 Task: Schedule a time for a doctor's check-up next month.
Action: Mouse moved to (120, 134)
Screenshot: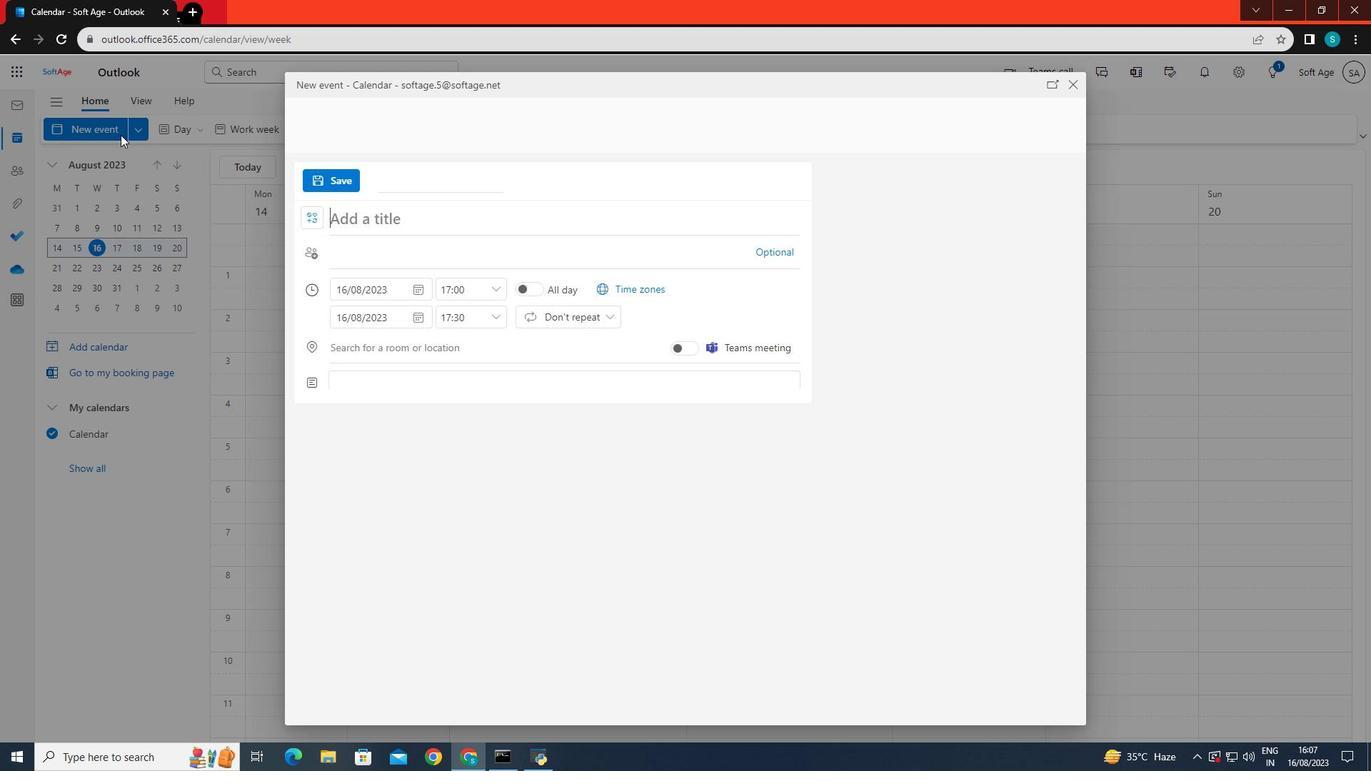 
Action: Mouse pressed left at (120, 134)
Screenshot: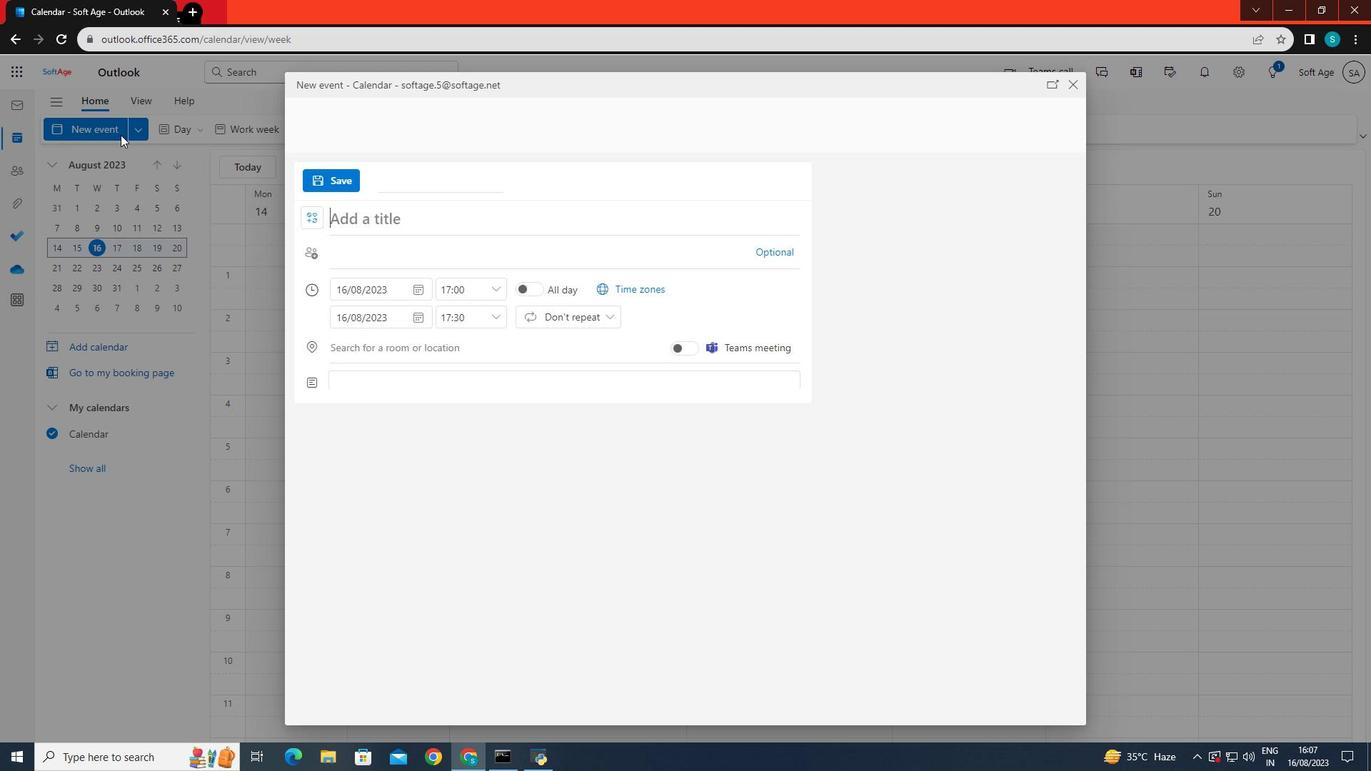 
Action: Mouse moved to (385, 222)
Screenshot: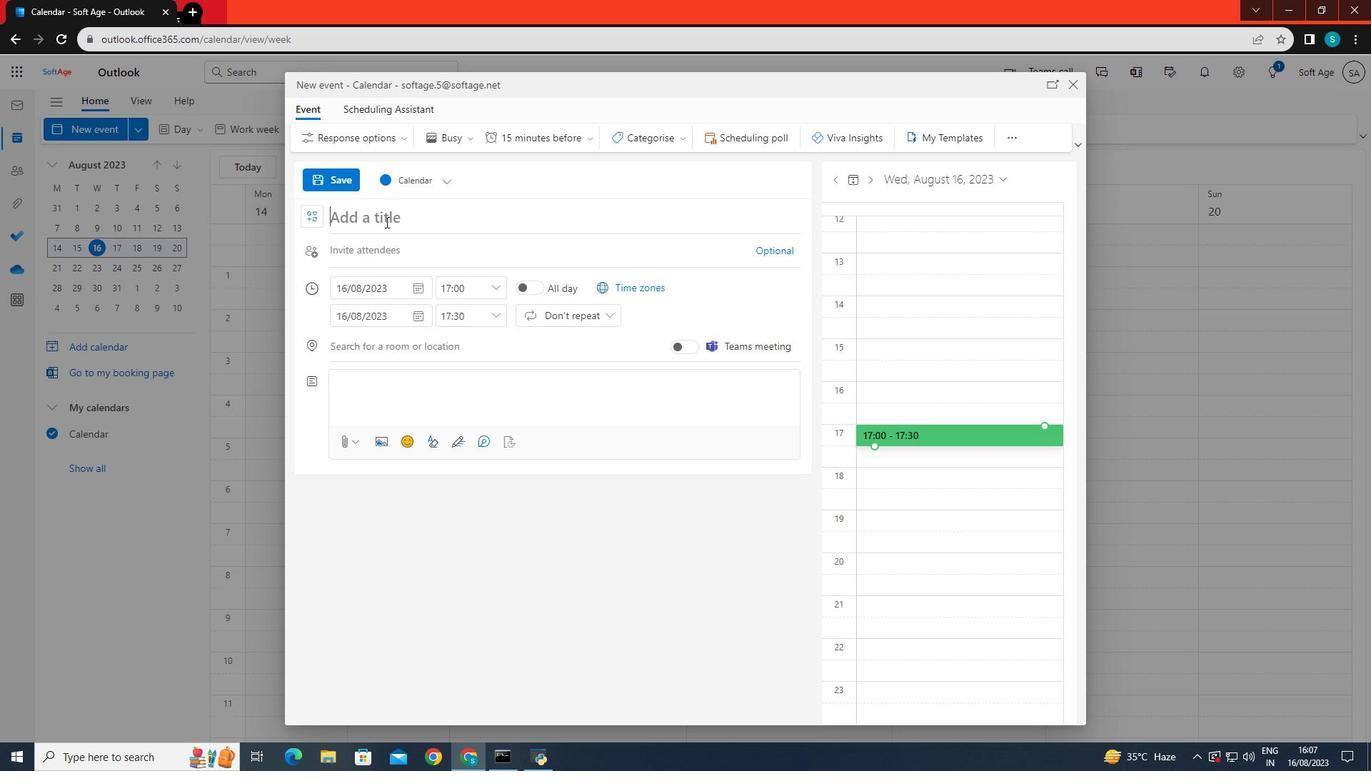 
Action: Mouse pressed left at (385, 222)
Screenshot: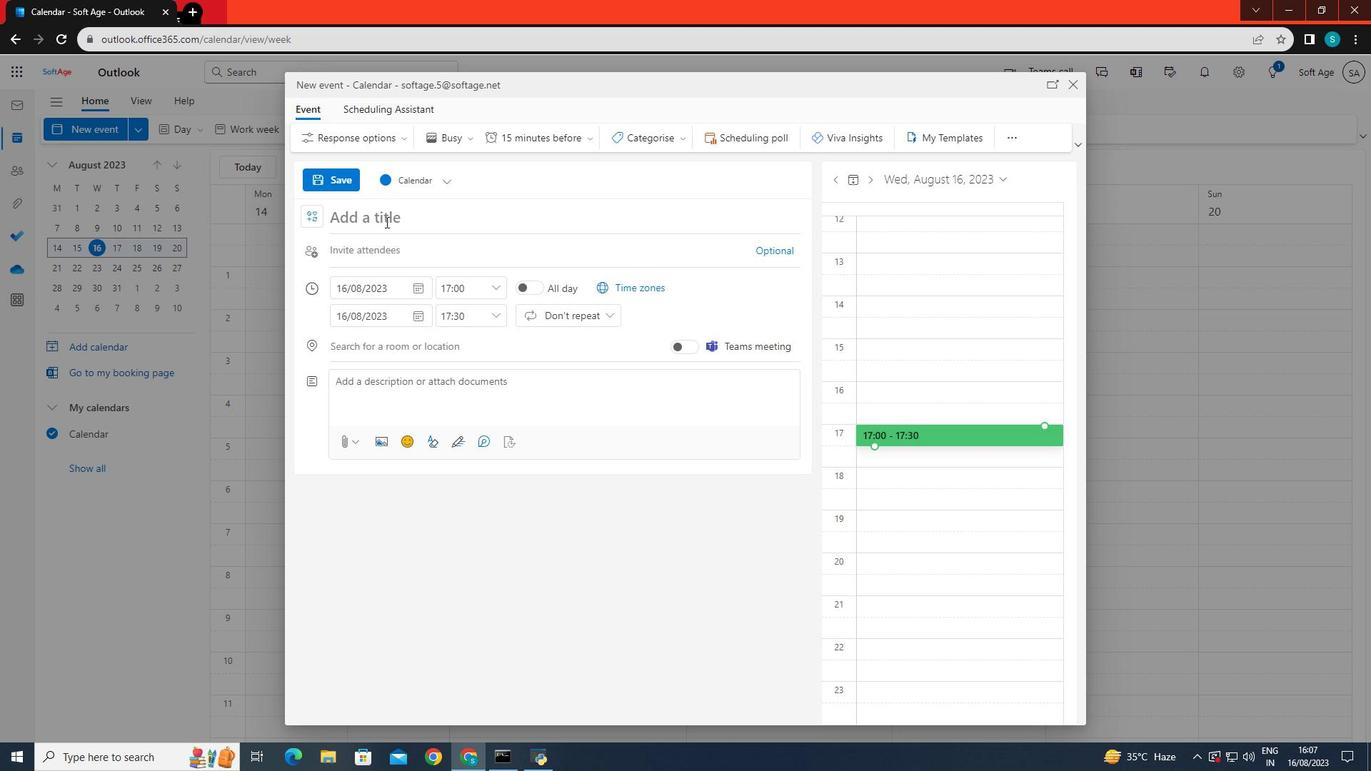 
Action: Key pressed check-up<Key.space>next<Key.space>month
Screenshot: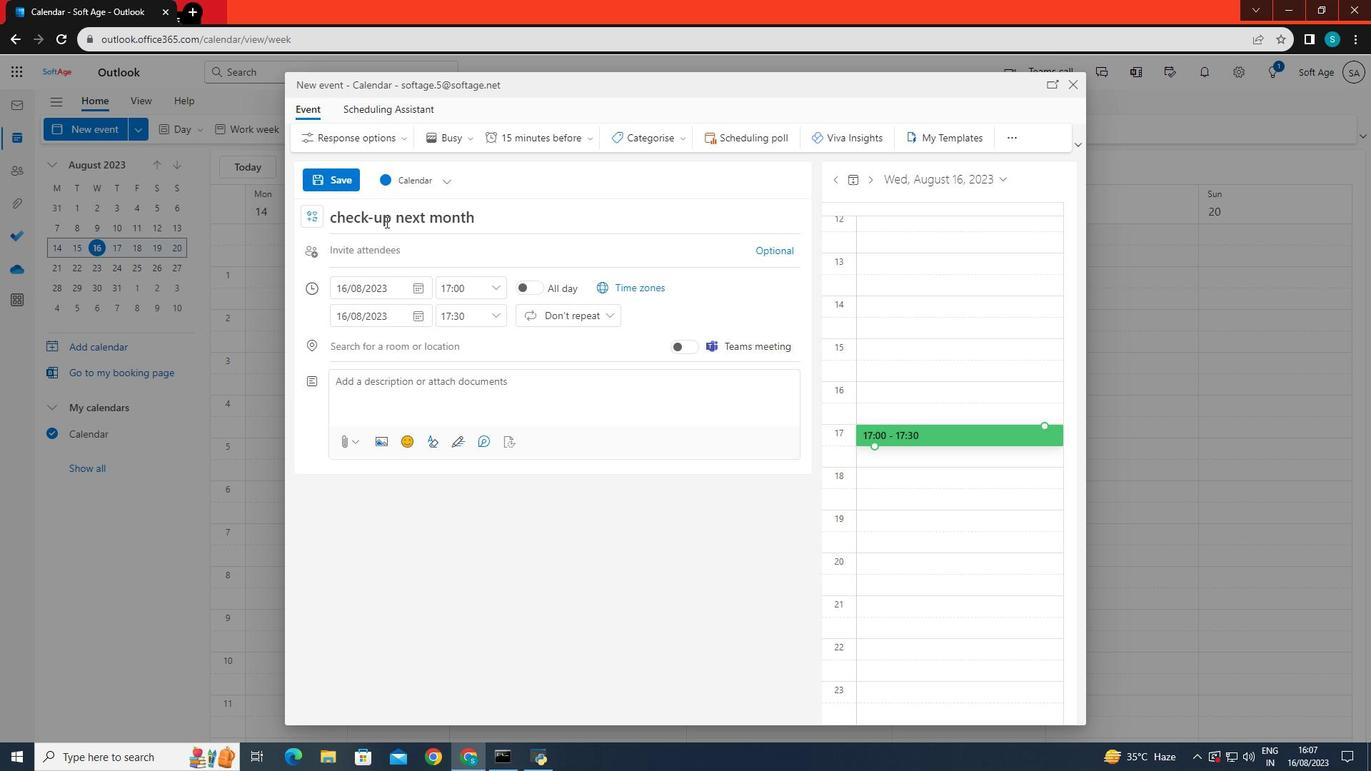 
Action: Mouse moved to (386, 291)
Screenshot: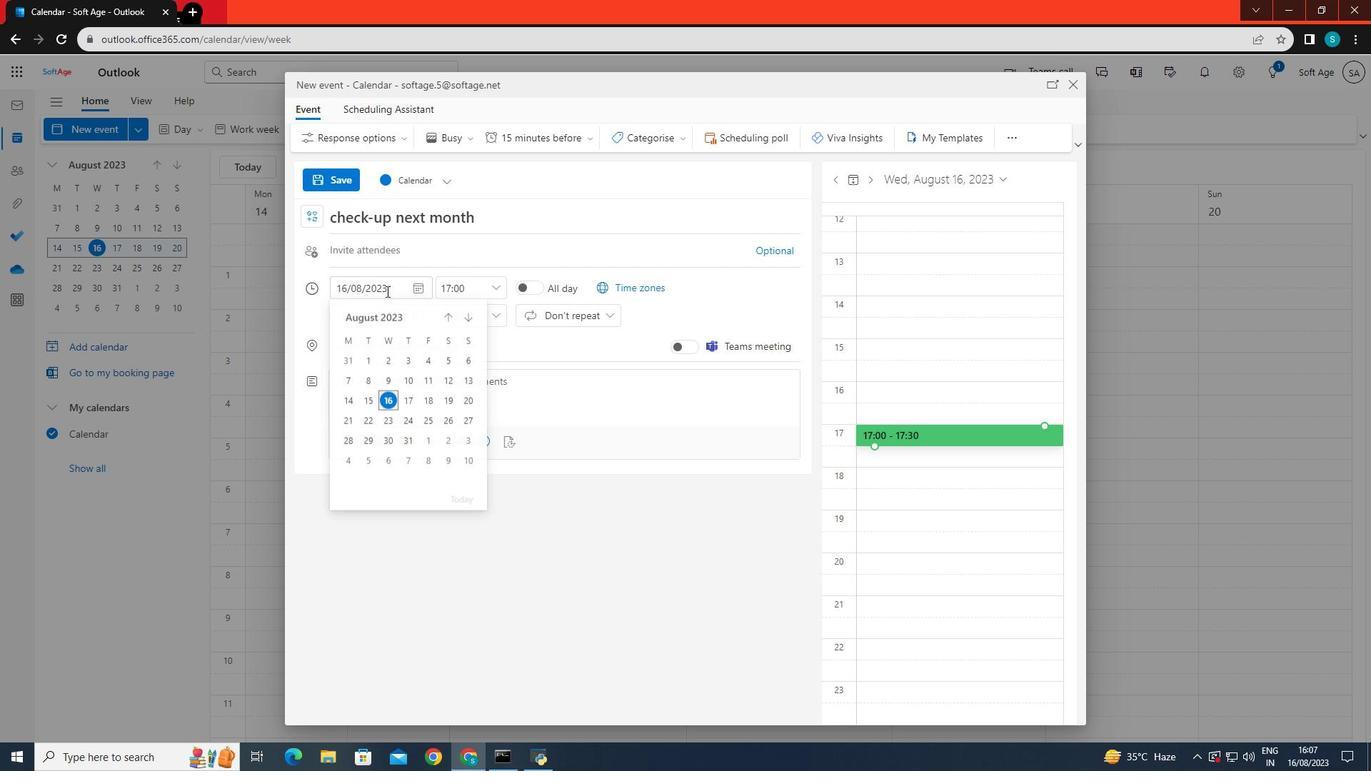 
Action: Mouse pressed left at (386, 291)
Screenshot: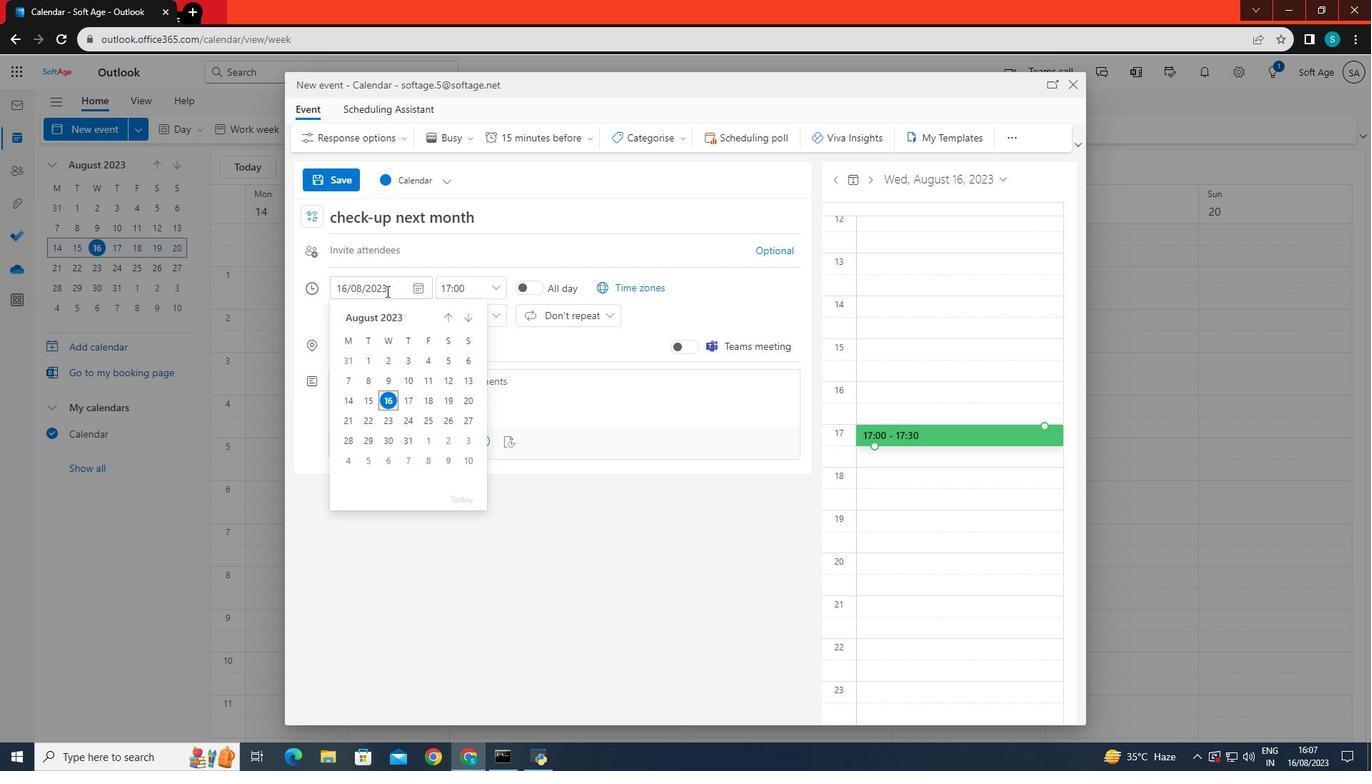 
Action: Mouse moved to (470, 319)
Screenshot: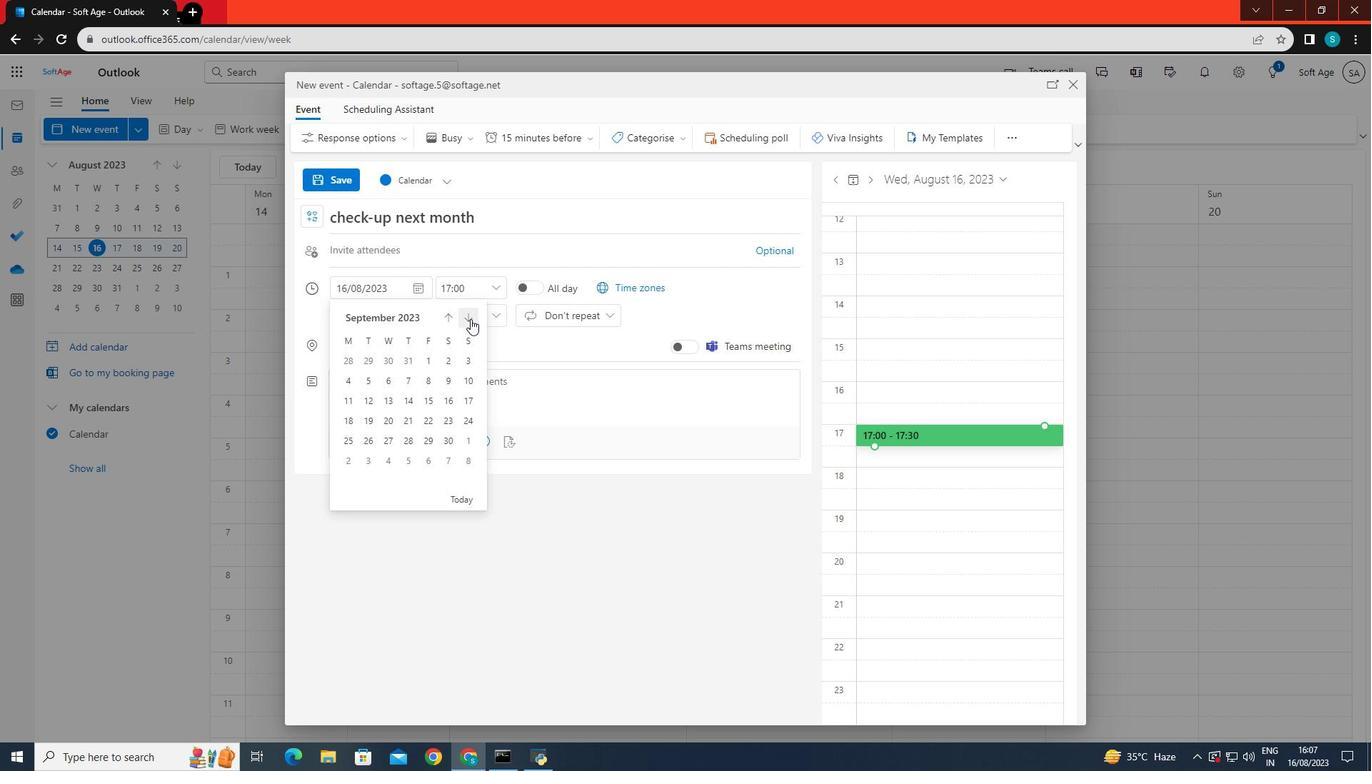 
Action: Mouse pressed left at (470, 319)
Screenshot: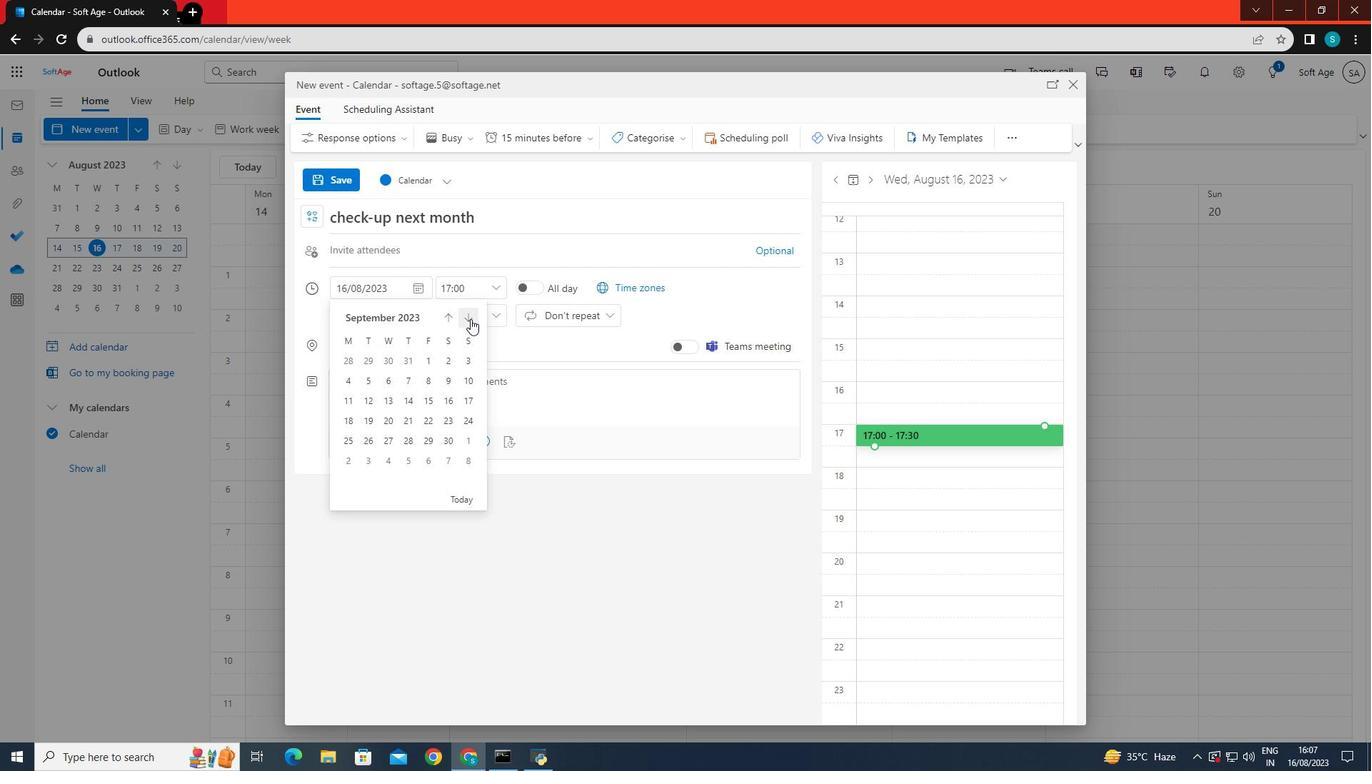 
Action: Mouse moved to (465, 400)
Screenshot: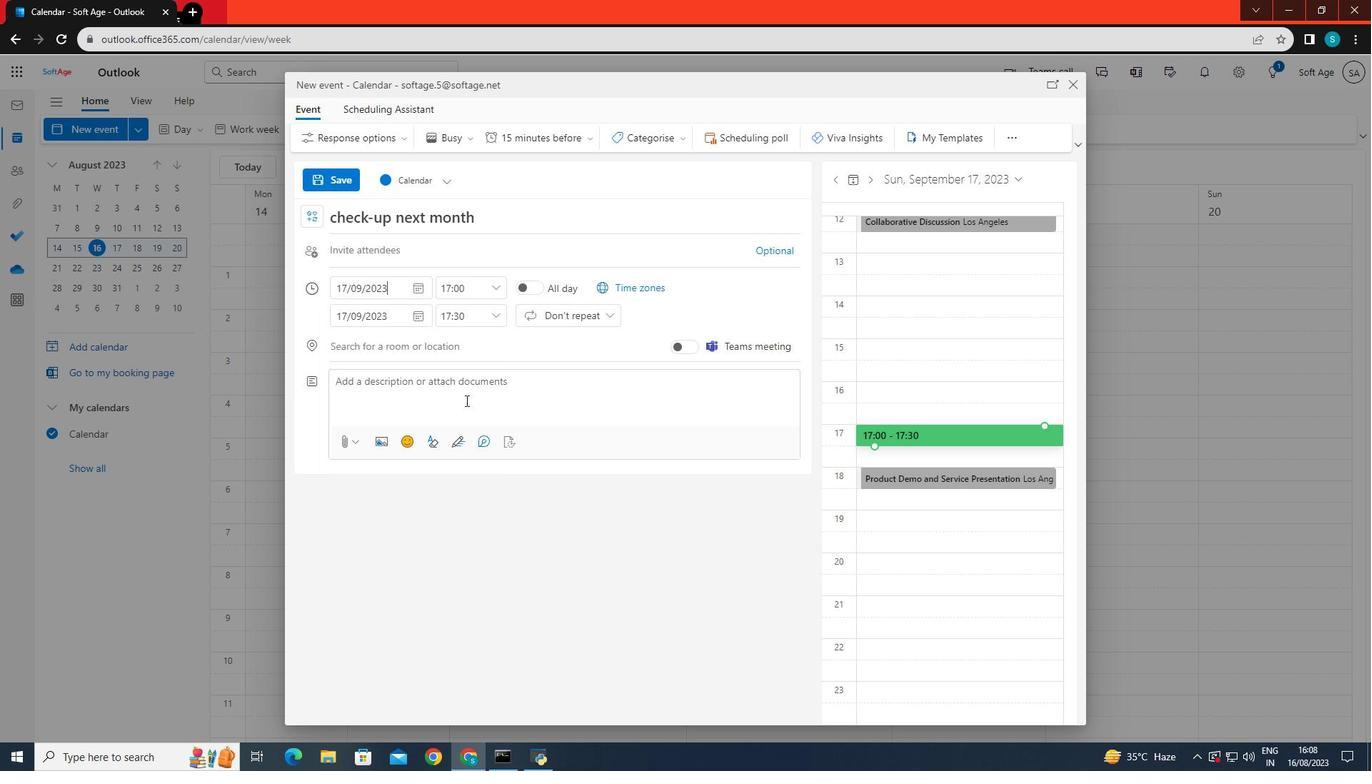 
Action: Mouse pressed left at (465, 400)
Screenshot: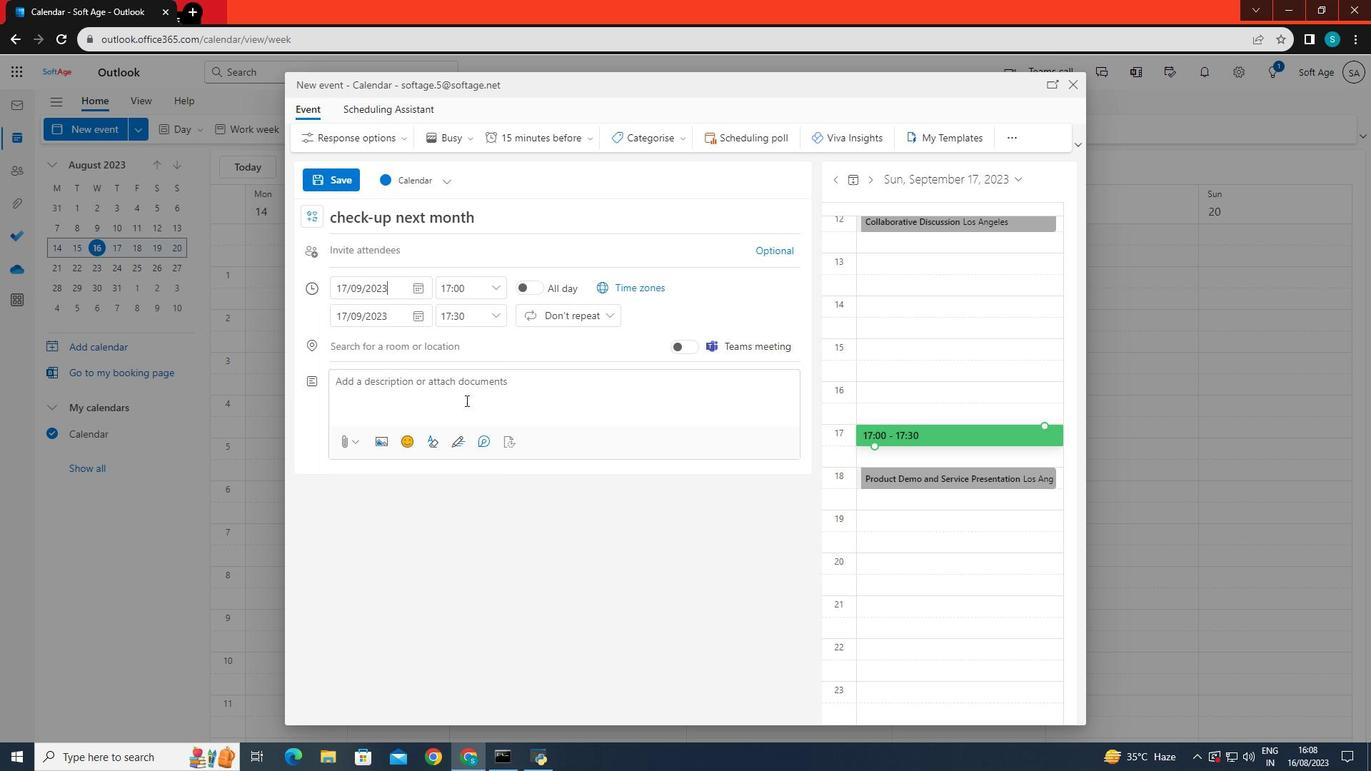 
Action: Mouse moved to (471, 294)
Screenshot: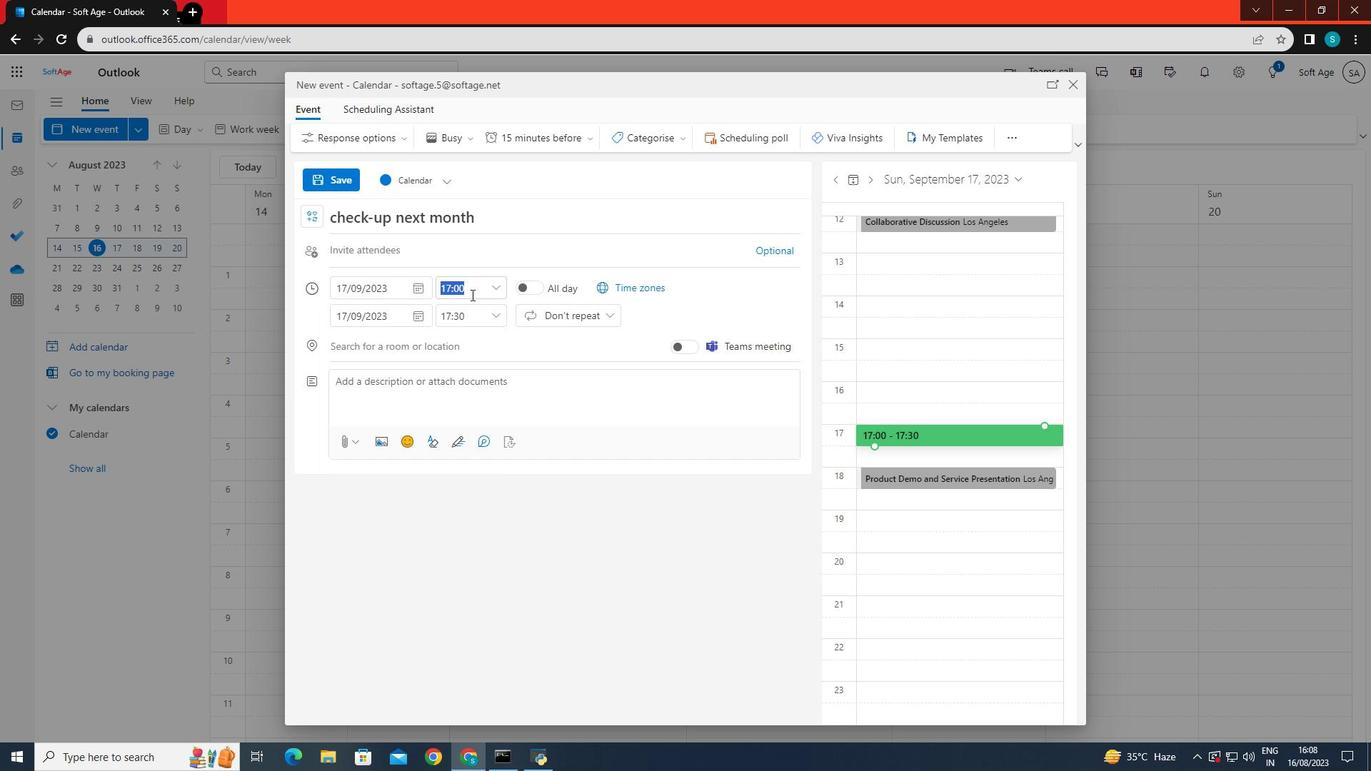 
Action: Mouse pressed left at (471, 294)
Screenshot: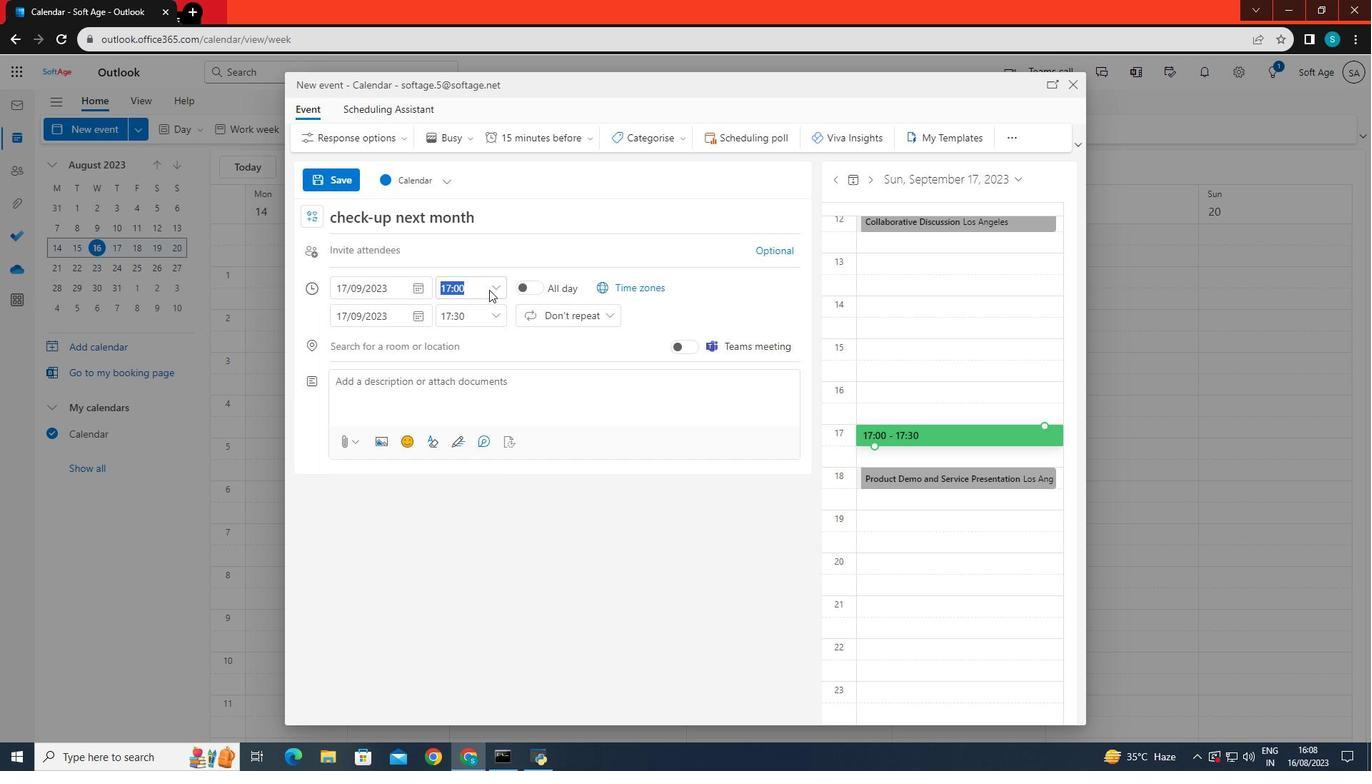 
Action: Mouse moved to (495, 284)
Screenshot: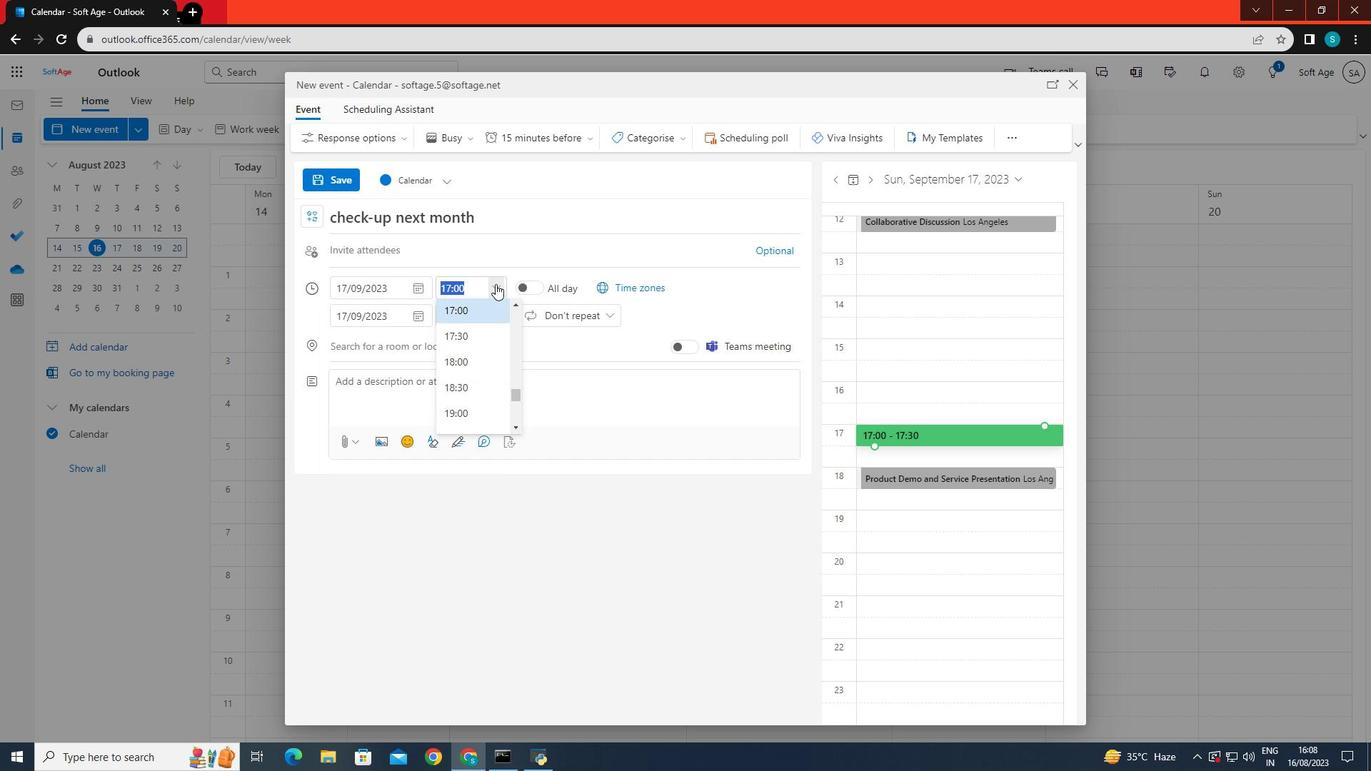 
Action: Mouse pressed left at (495, 284)
Screenshot: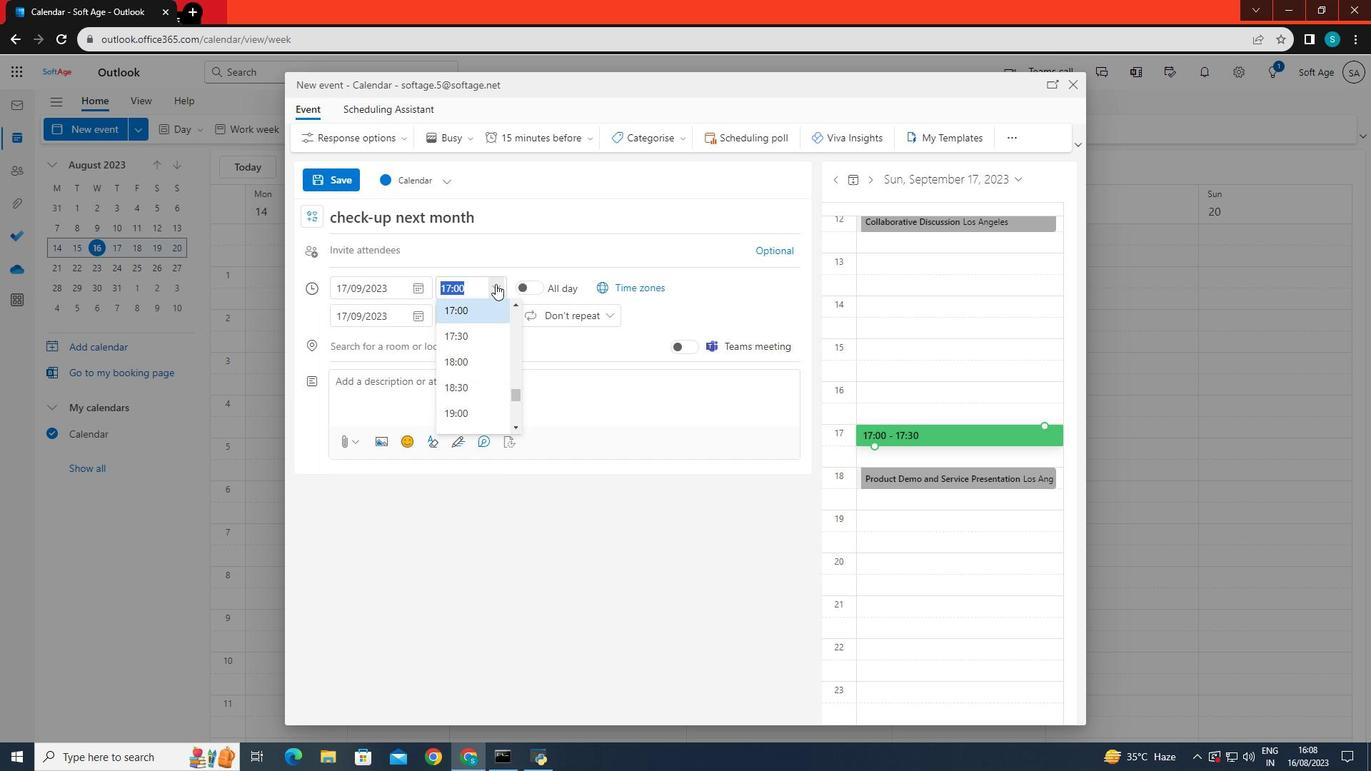 
Action: Mouse moved to (472, 357)
Screenshot: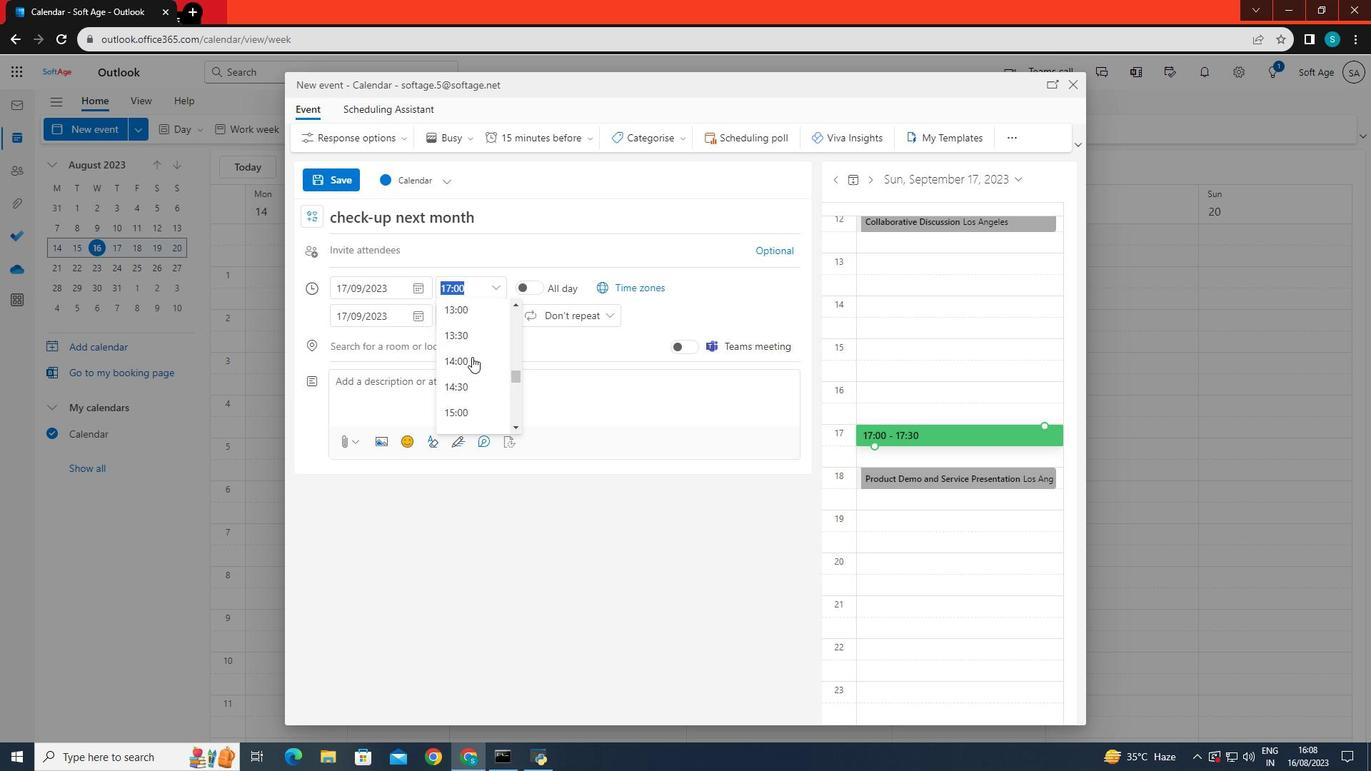 
Action: Mouse scrolled (472, 357) with delta (0, 0)
Screenshot: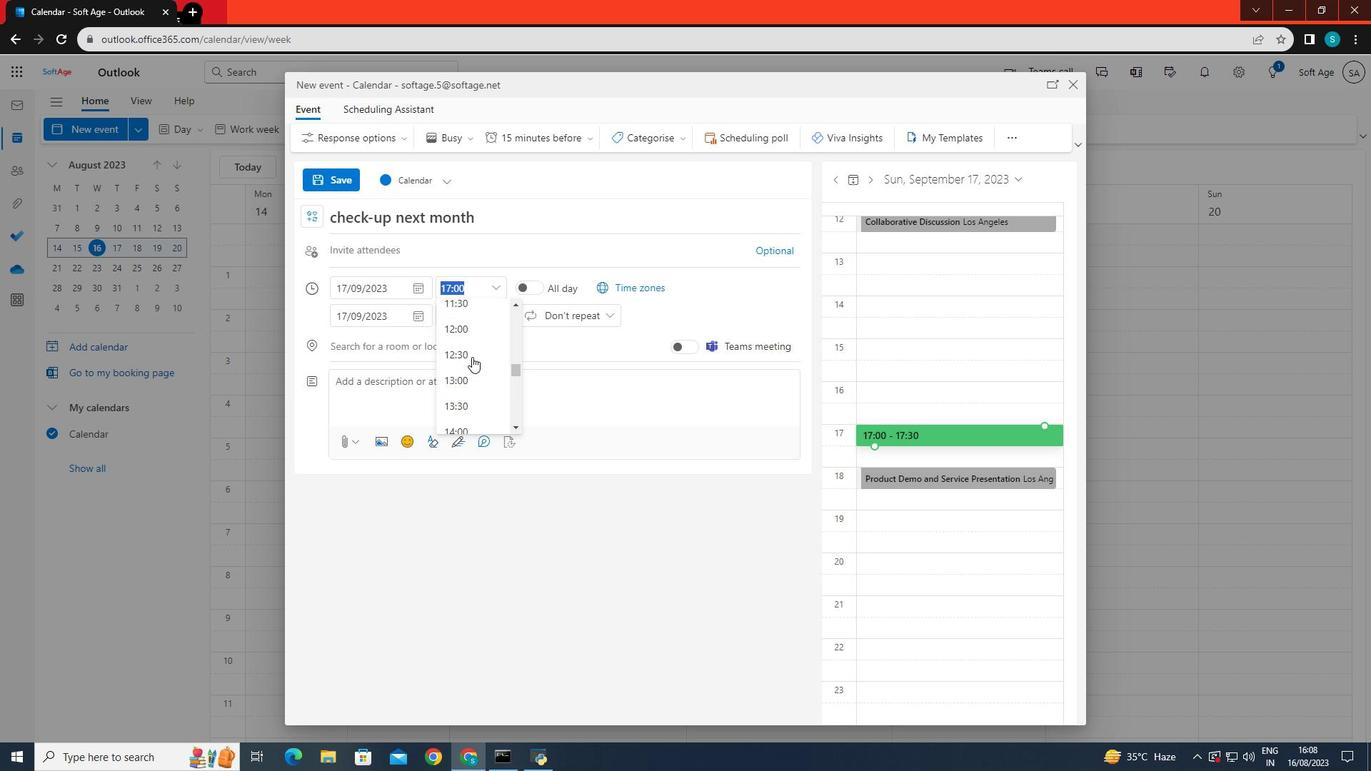 
Action: Mouse scrolled (472, 357) with delta (0, 0)
Screenshot: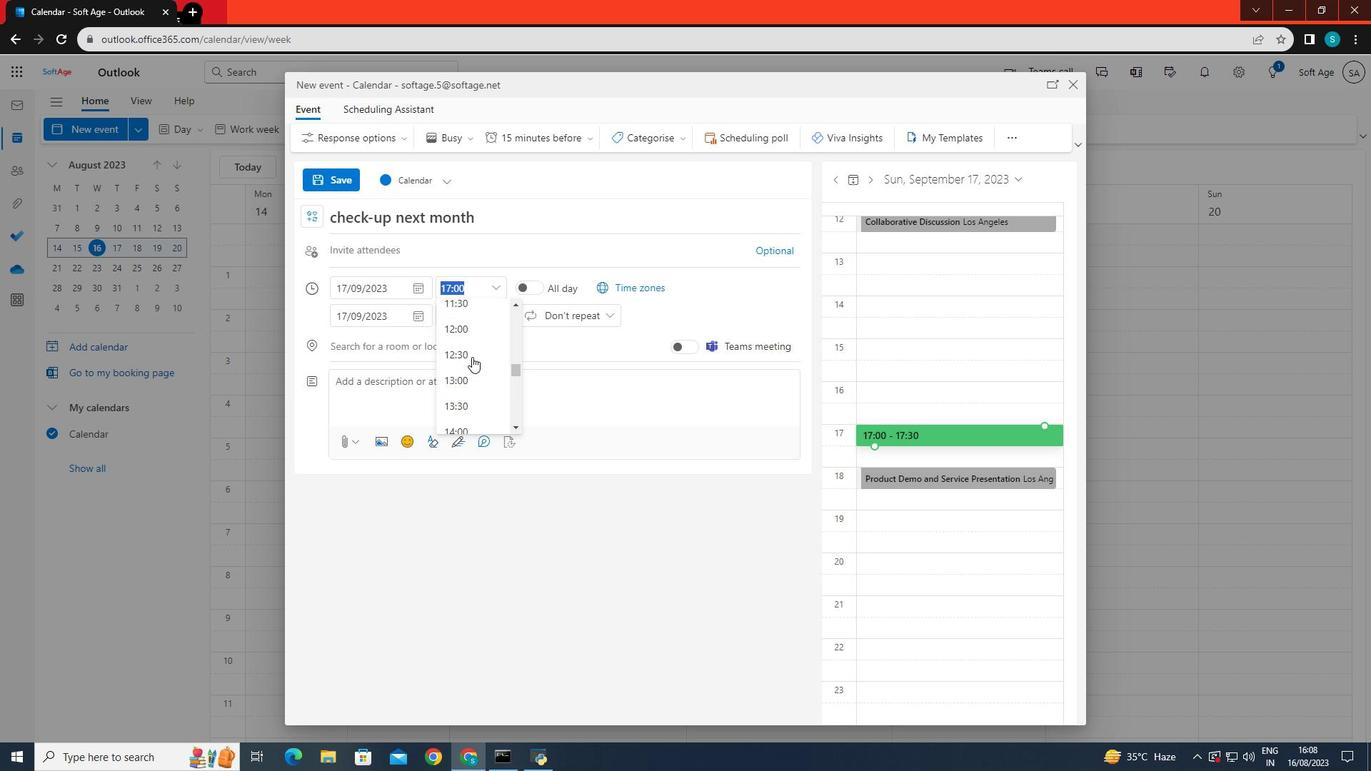 
Action: Mouse scrolled (472, 357) with delta (0, 0)
Screenshot: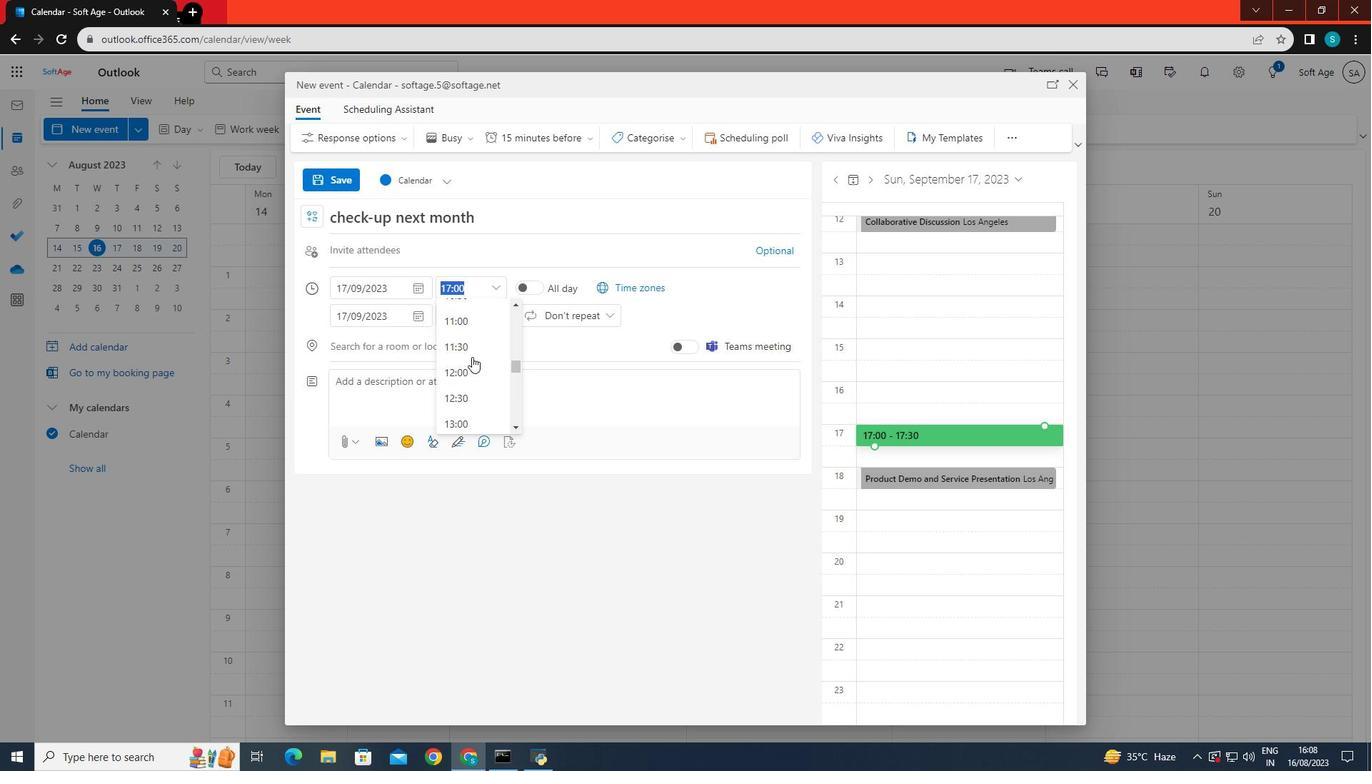 
Action: Mouse scrolled (472, 357) with delta (0, 0)
Screenshot: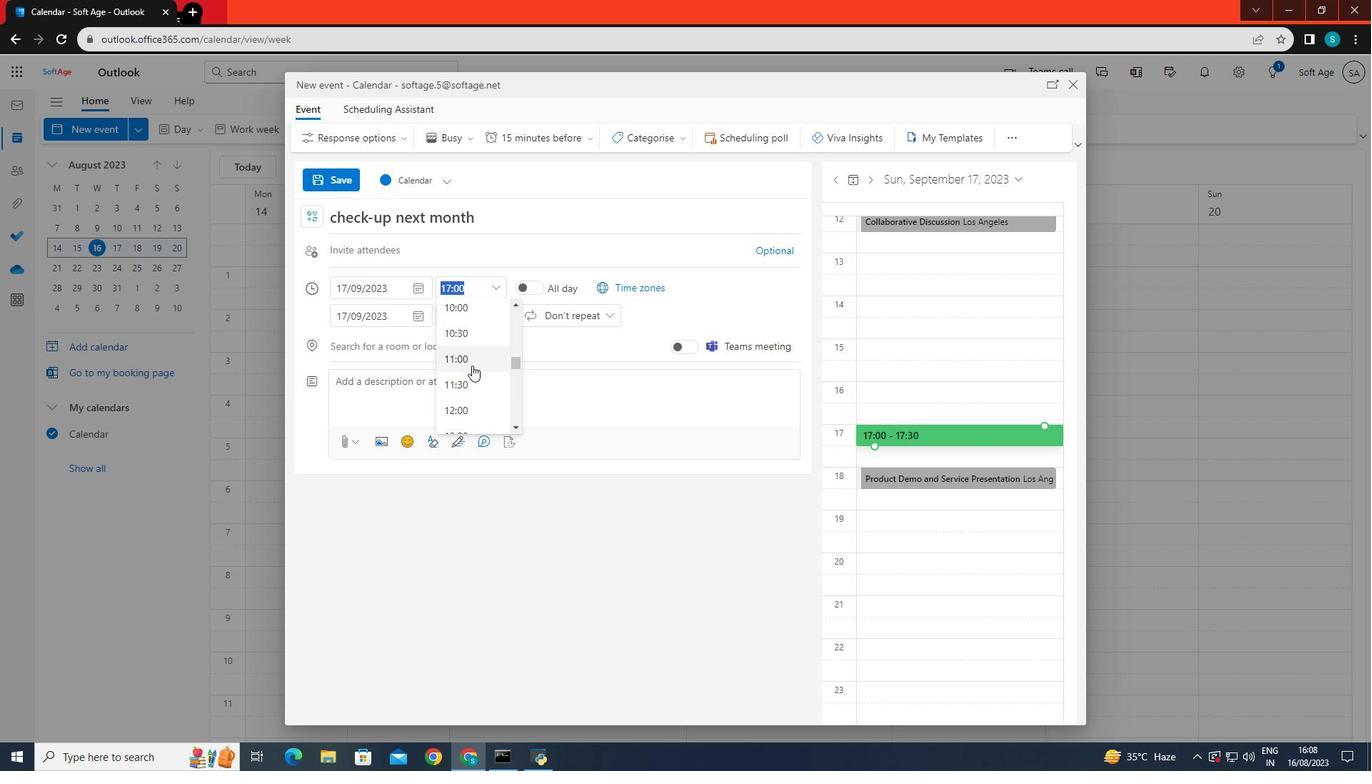 
Action: Mouse scrolled (472, 357) with delta (0, 0)
Screenshot: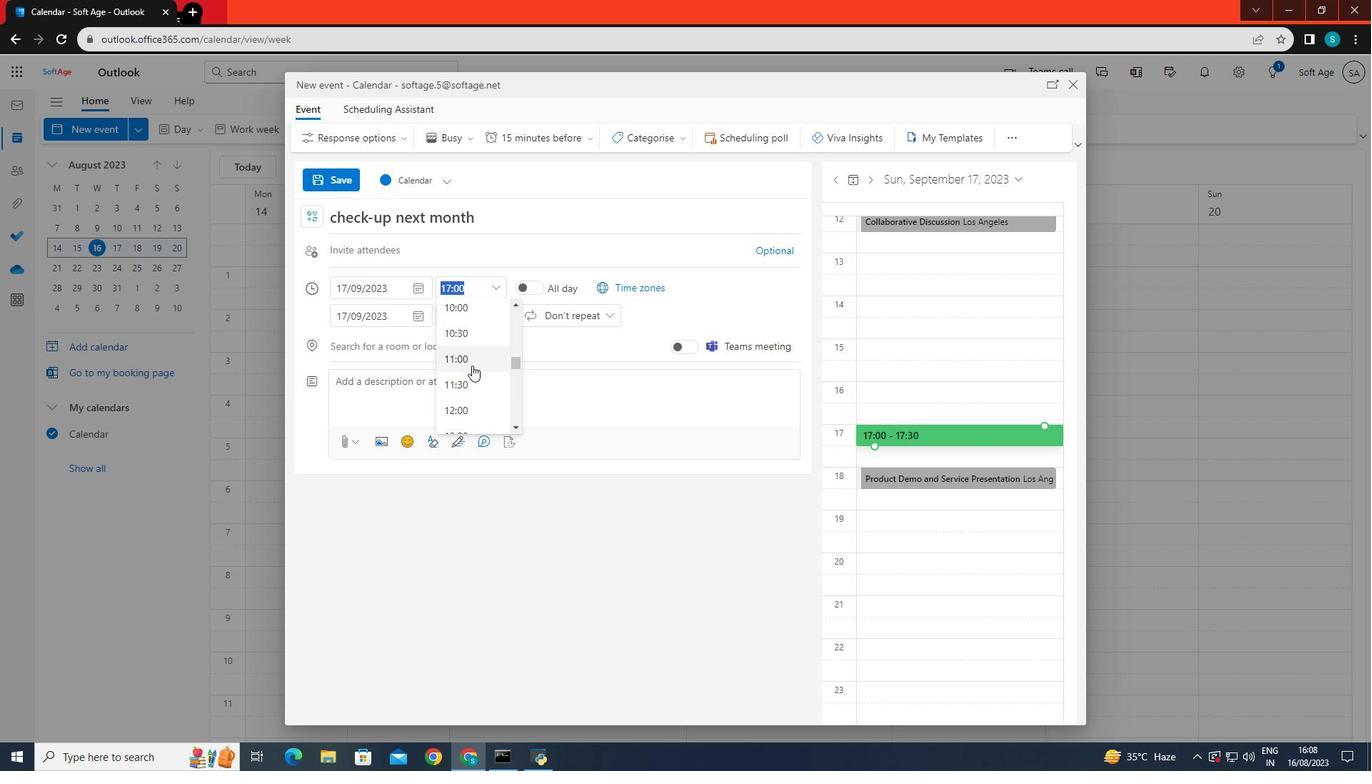 
Action: Mouse moved to (457, 300)
Screenshot: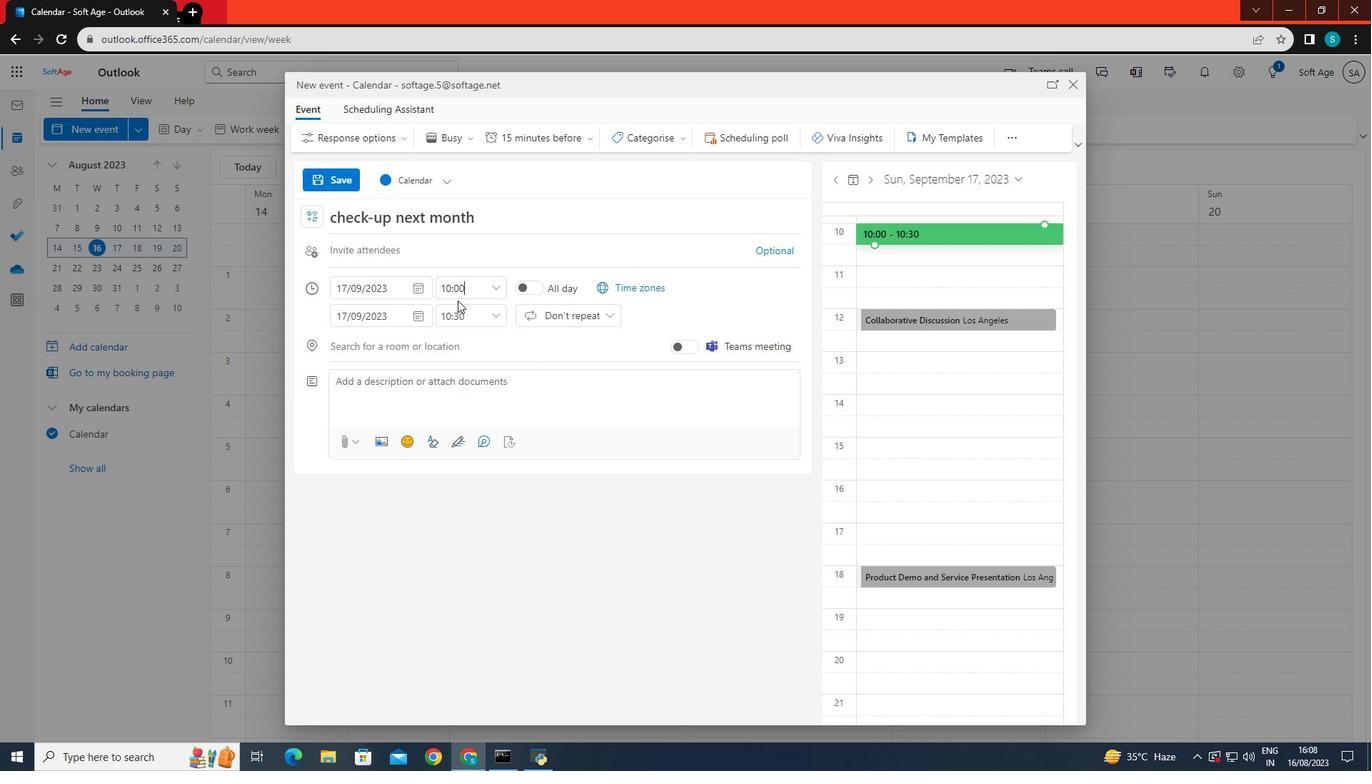 
Action: Mouse pressed left at (457, 300)
Screenshot: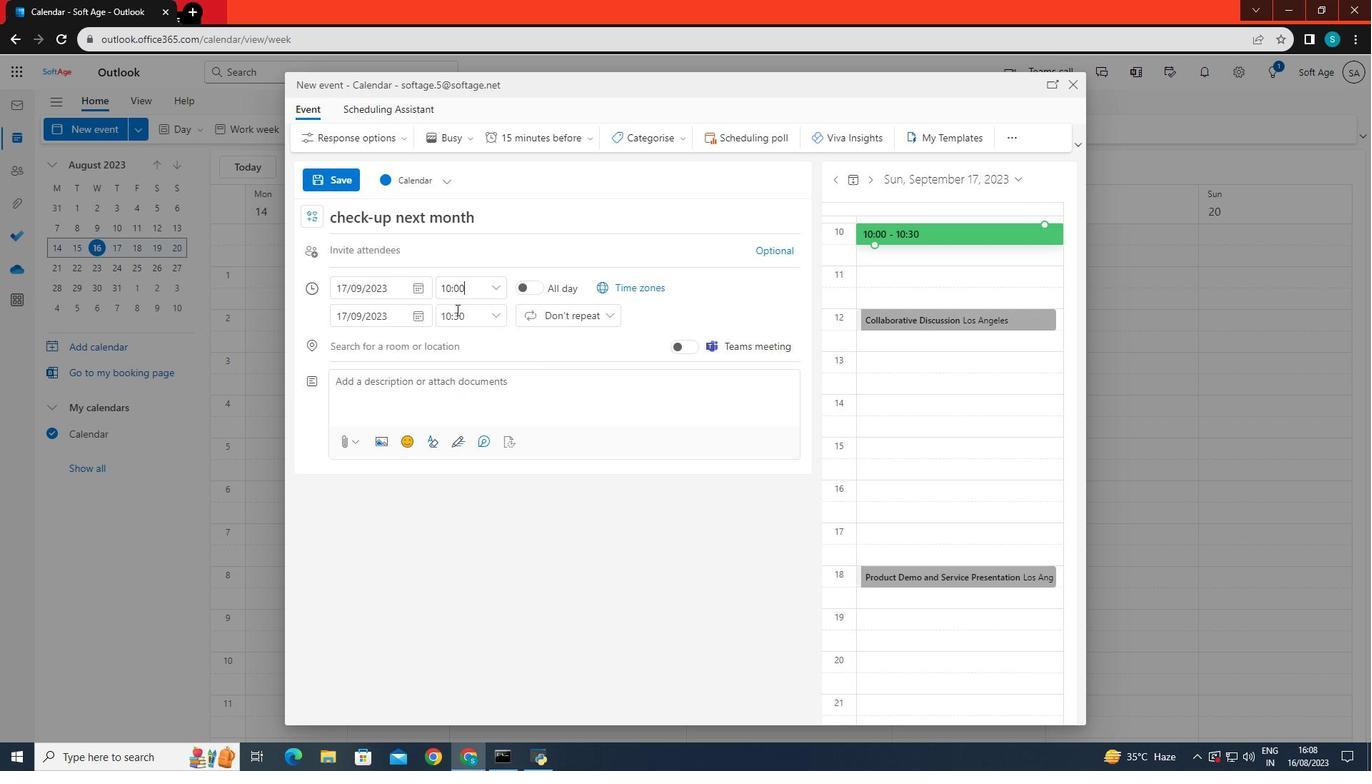 
Action: Mouse moved to (494, 317)
Screenshot: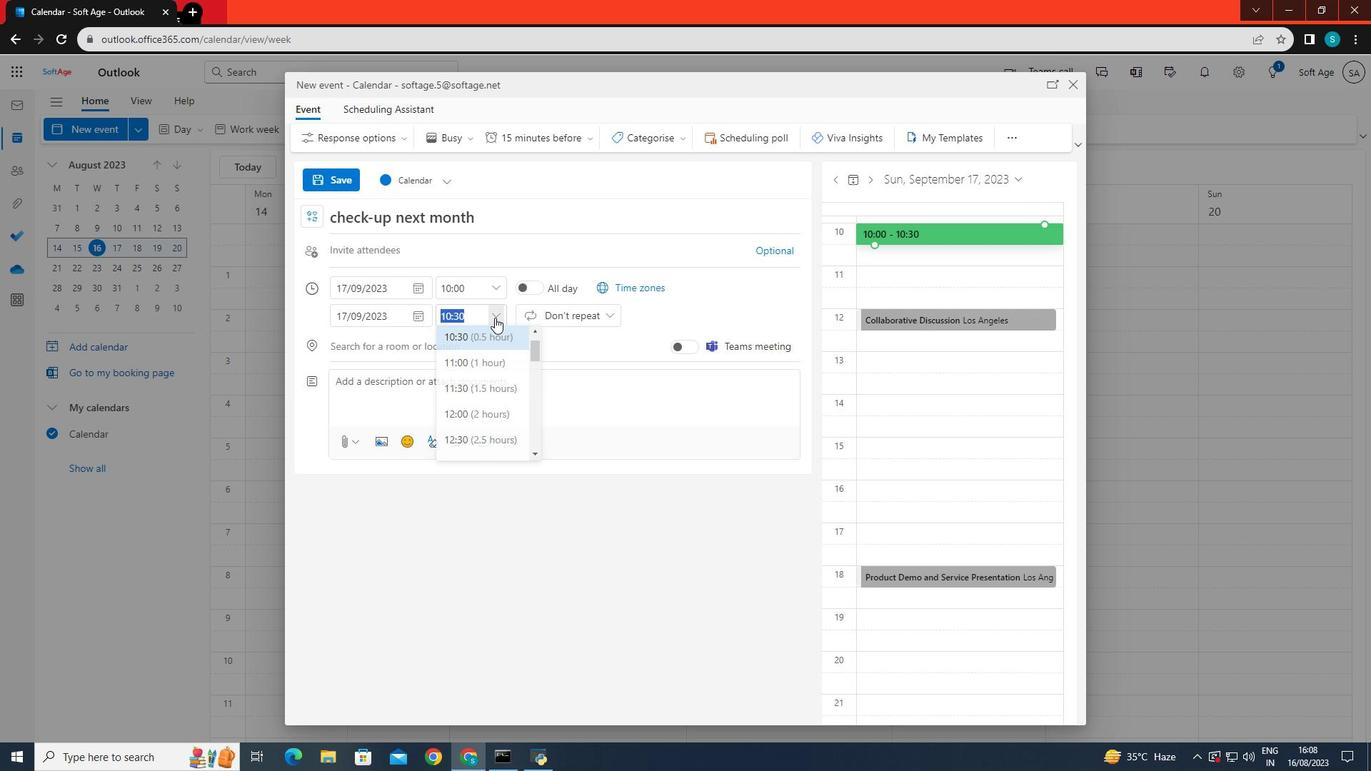 
Action: Mouse pressed left at (494, 317)
Screenshot: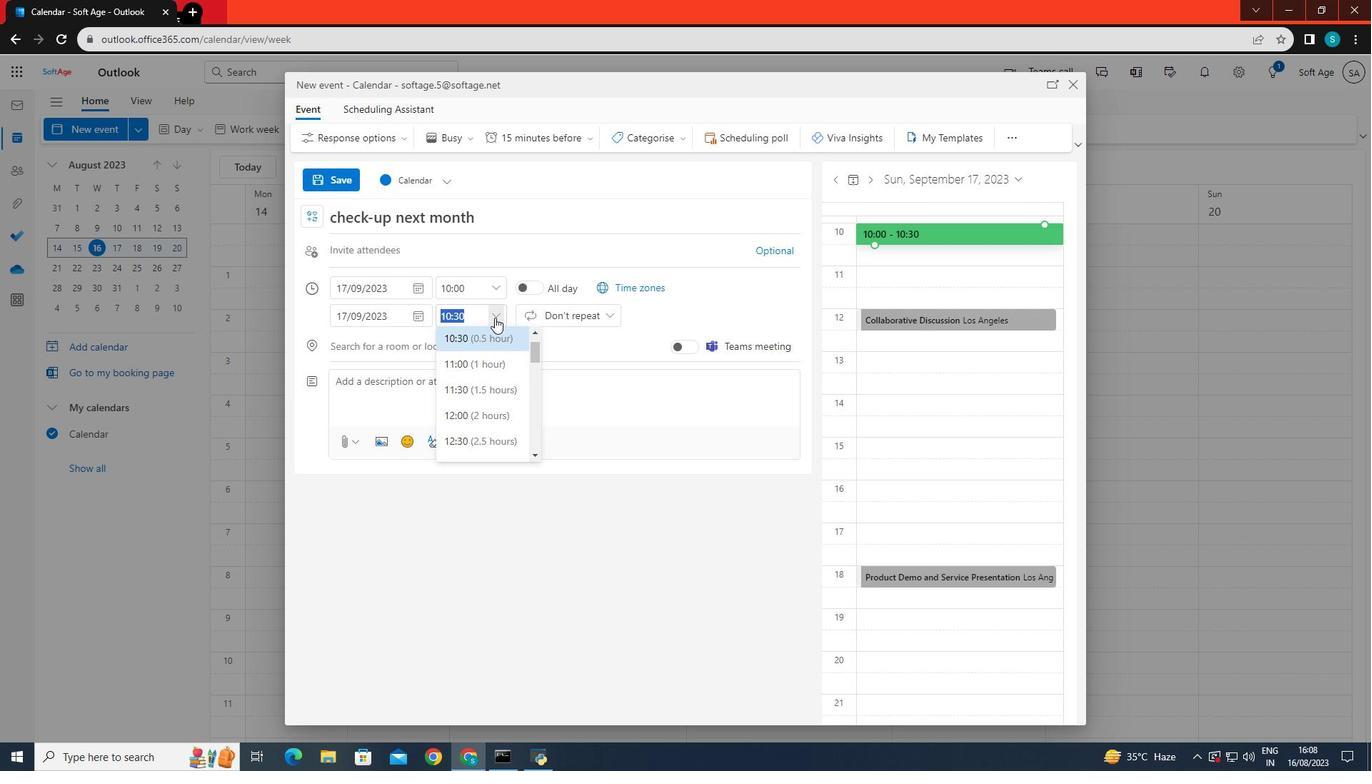 
Action: Mouse moved to (467, 361)
Screenshot: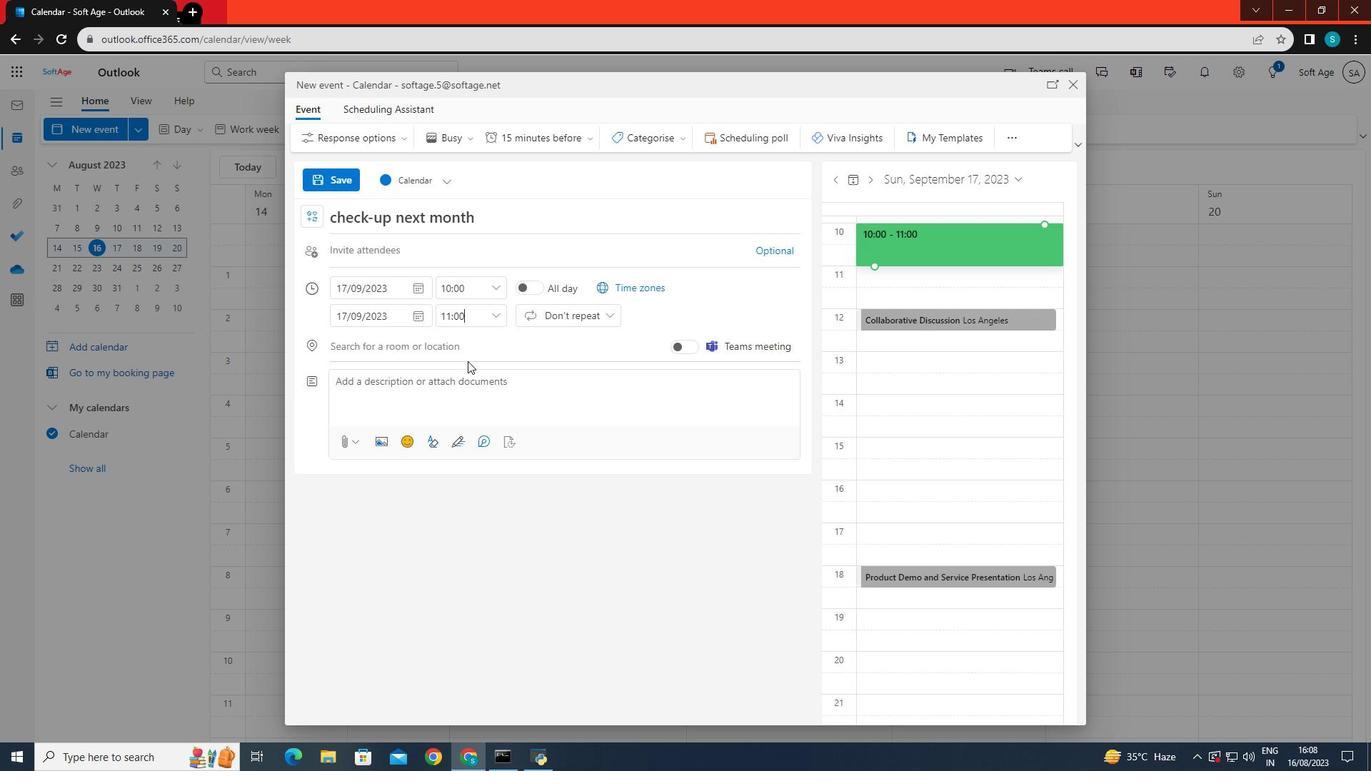 
Action: Mouse pressed left at (467, 361)
Screenshot: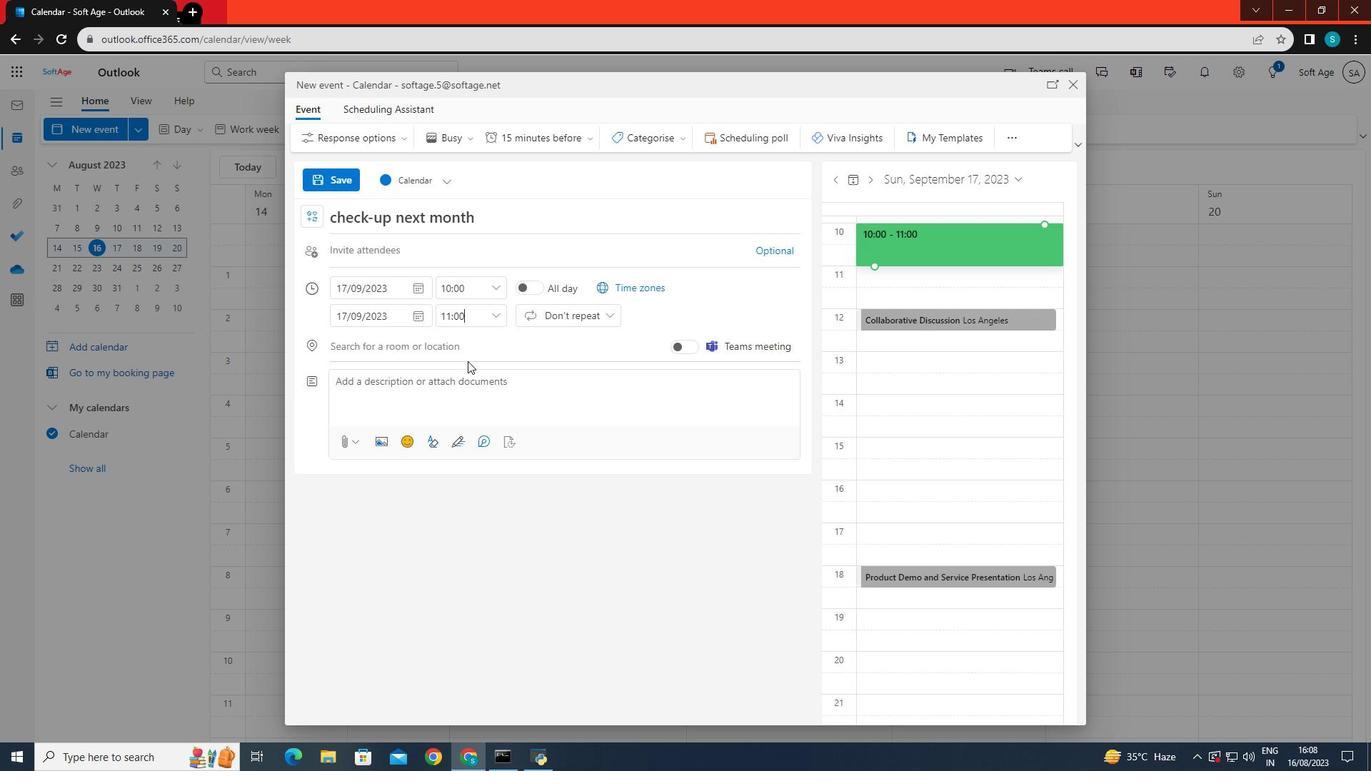 
Action: Mouse moved to (579, 140)
Screenshot: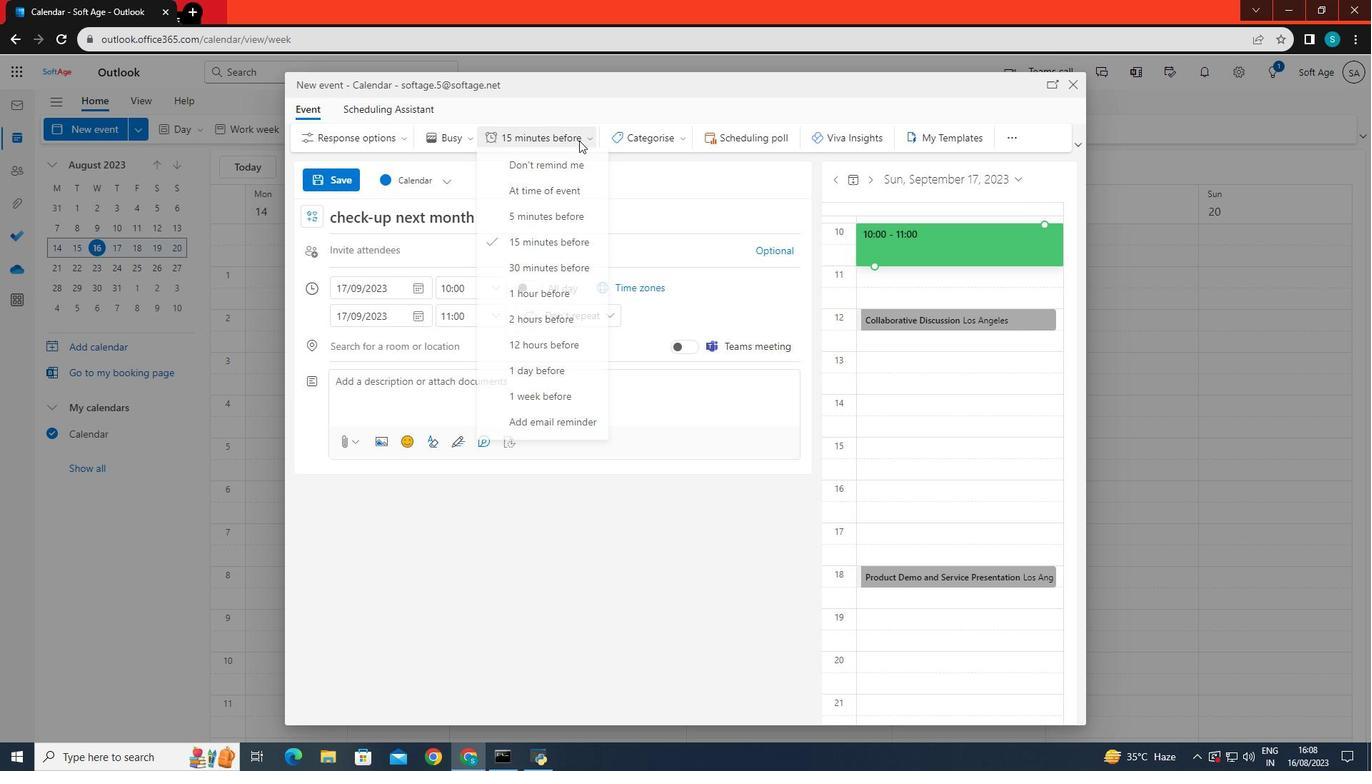 
Action: Mouse pressed left at (579, 140)
Screenshot: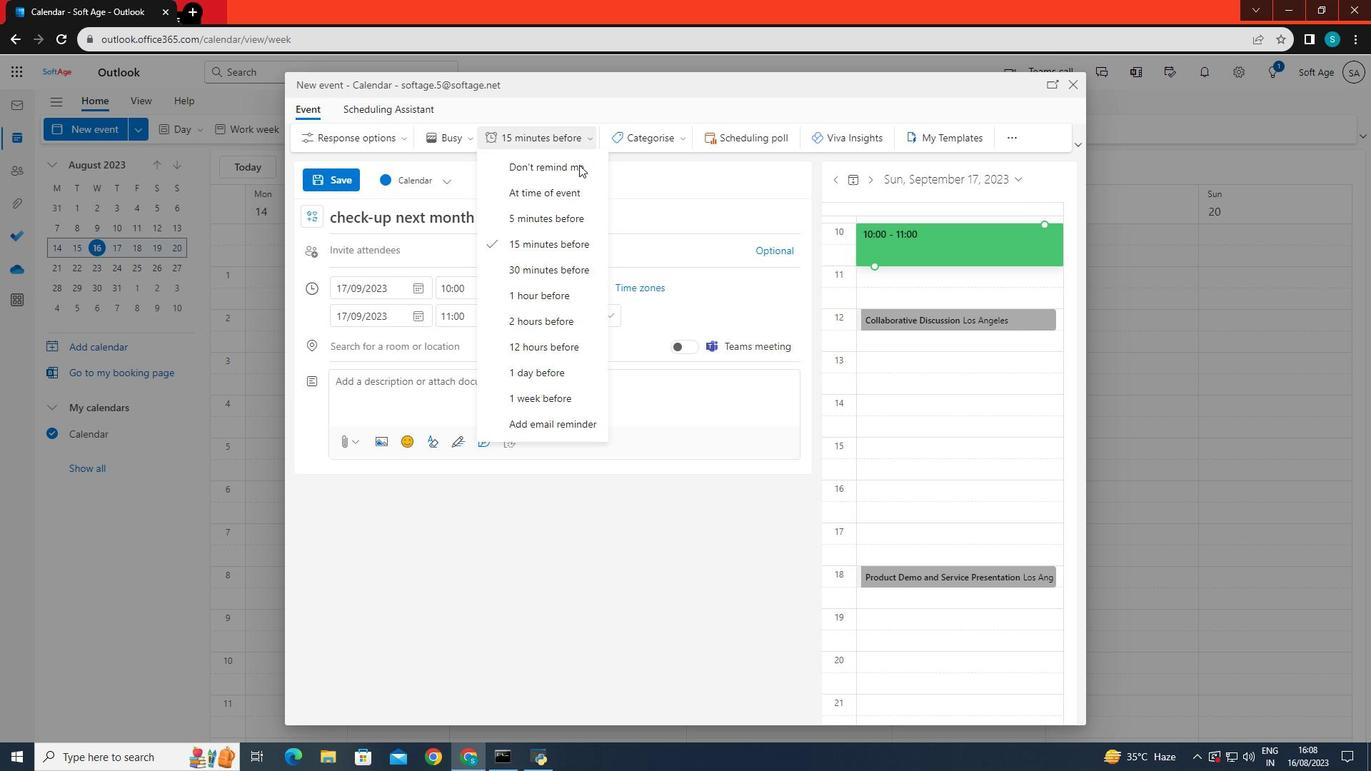 
Action: Mouse moved to (538, 368)
Screenshot: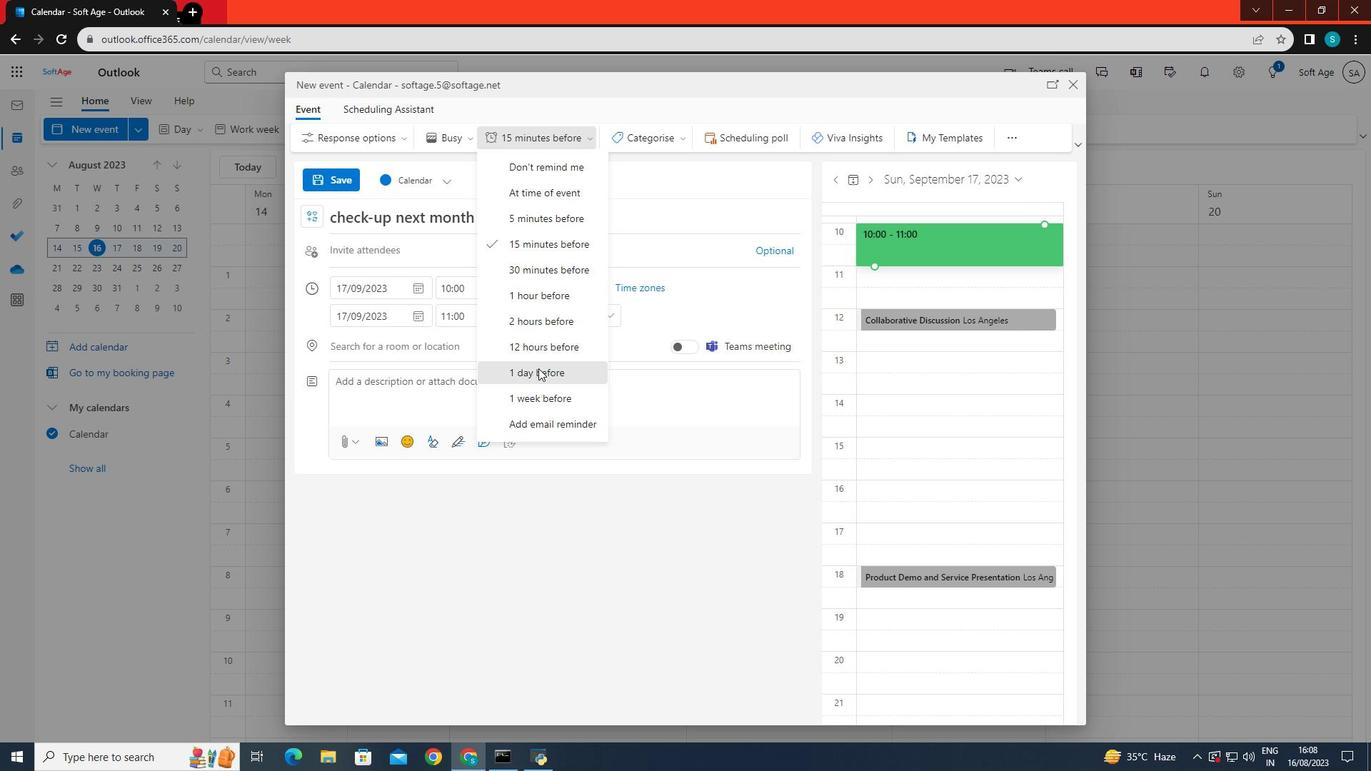 
Action: Mouse pressed left at (538, 368)
Screenshot: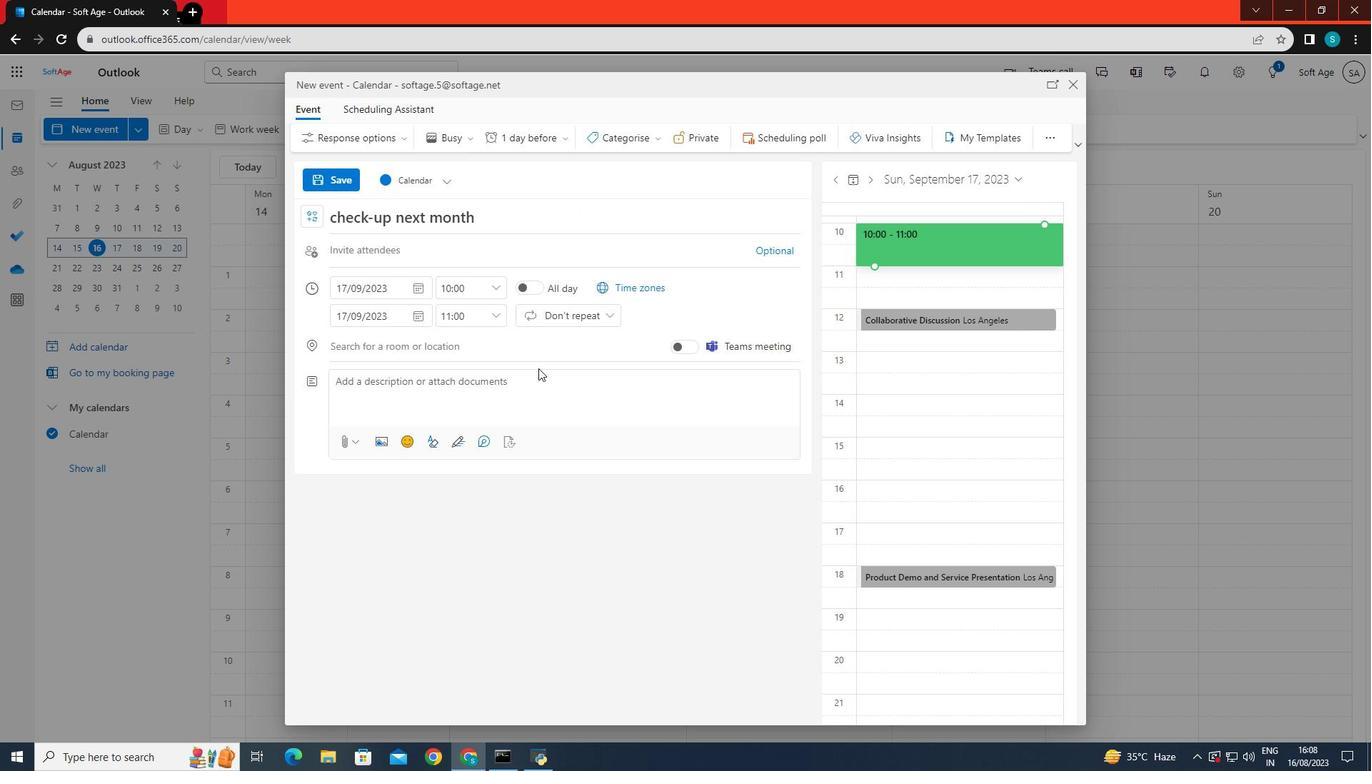 
Action: Mouse moved to (413, 380)
Screenshot: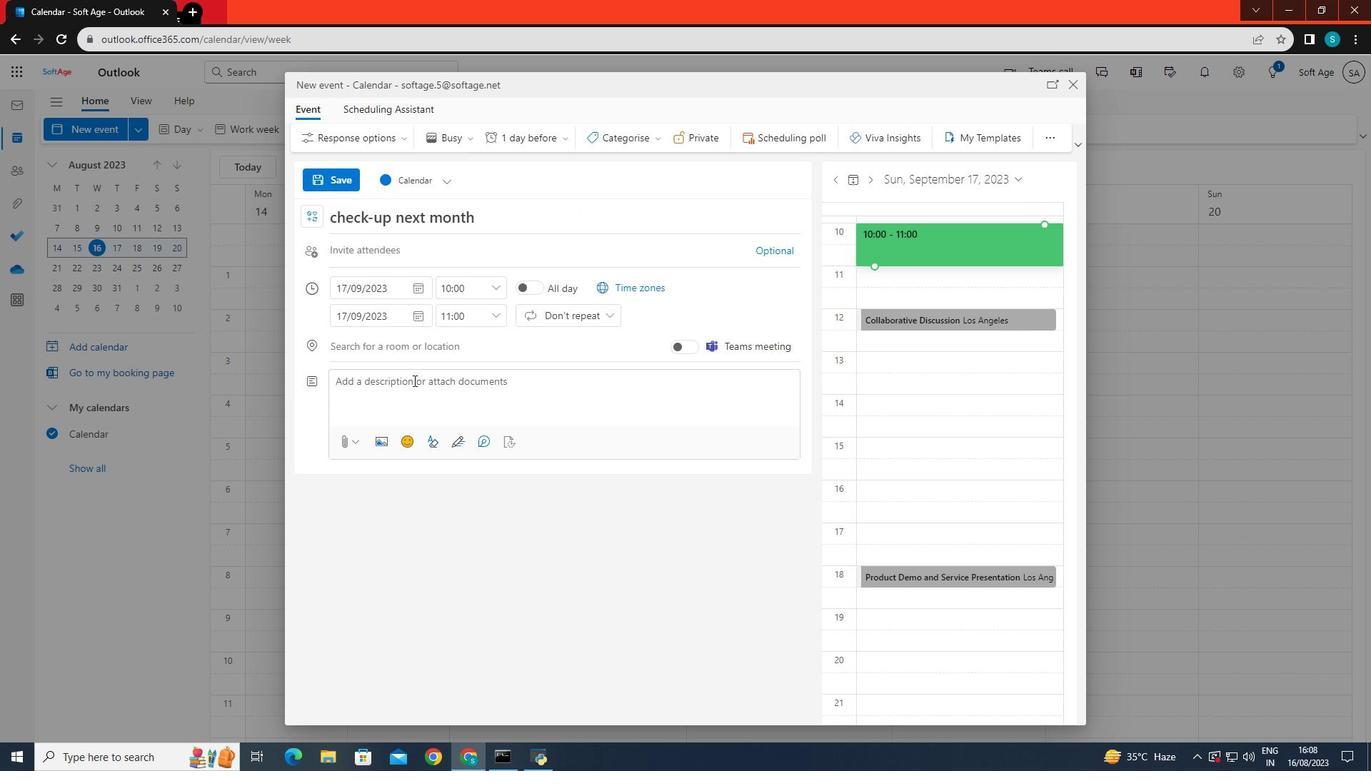 
Action: Mouse pressed left at (413, 380)
Screenshot: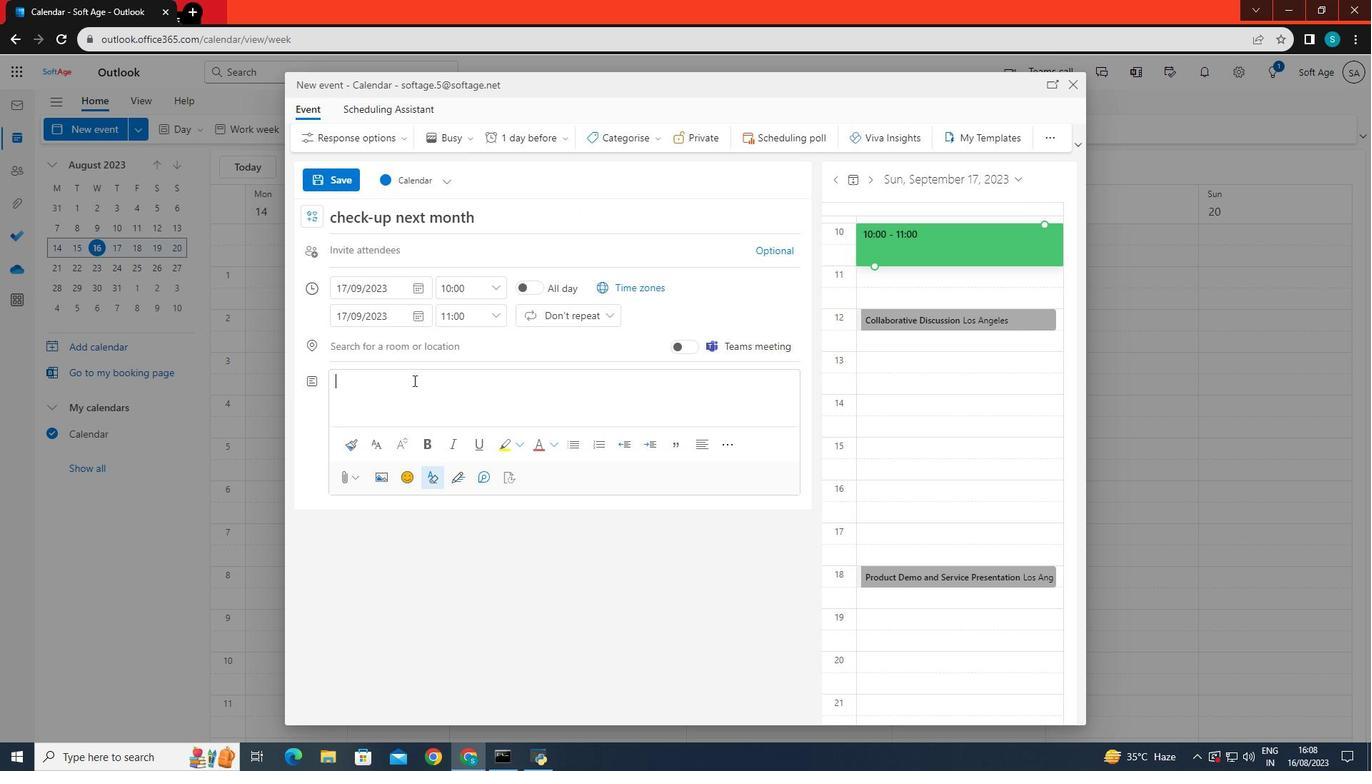 
Action: Key pressed <Key.caps_lock>S<Key.caps_lock>e<Key.backspace>chedule<Key.space>a<Key.space>time<Key.space>for<Key.space>a<Key.space>docto'<Key.backspace>r;<Key.backspace>'s<Key.space>check-up<Key.space>next<Key.space>month
Screenshot: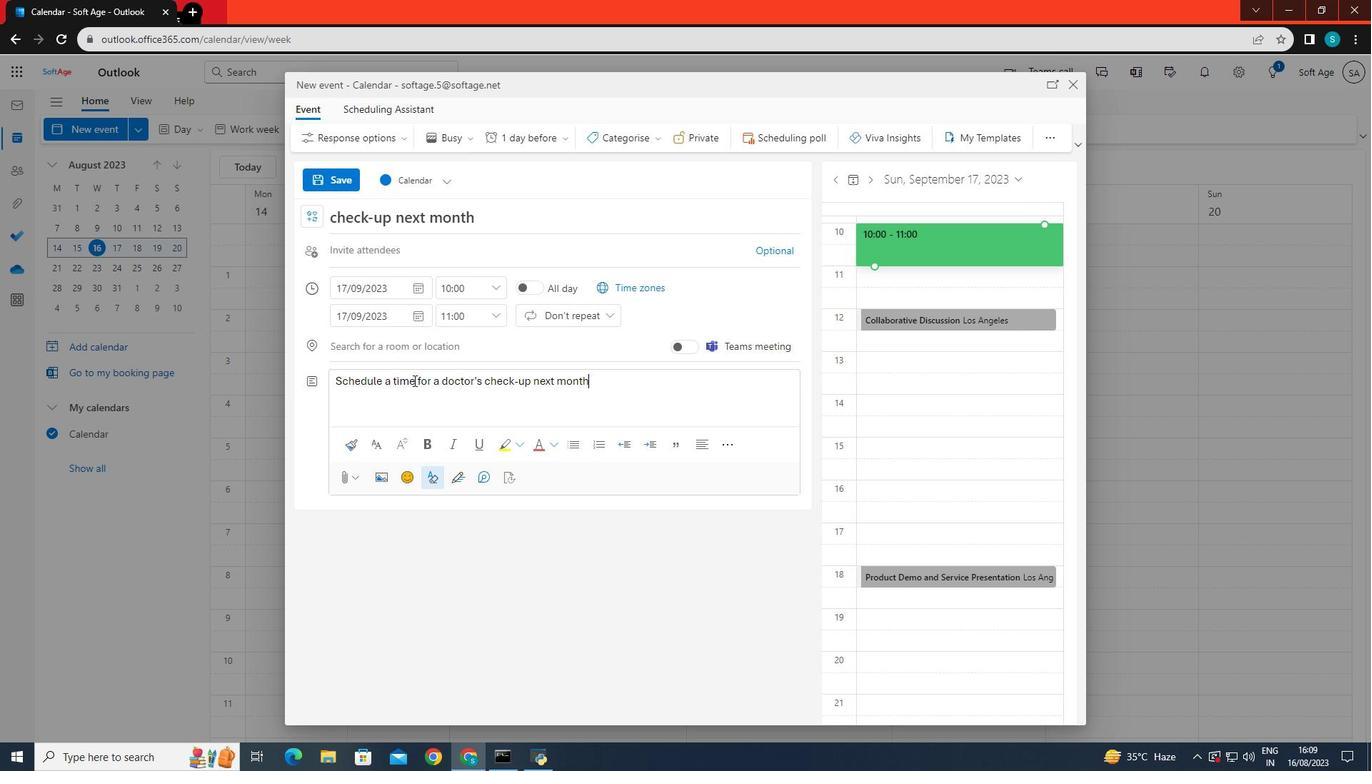 
Action: Mouse moved to (512, 579)
Screenshot: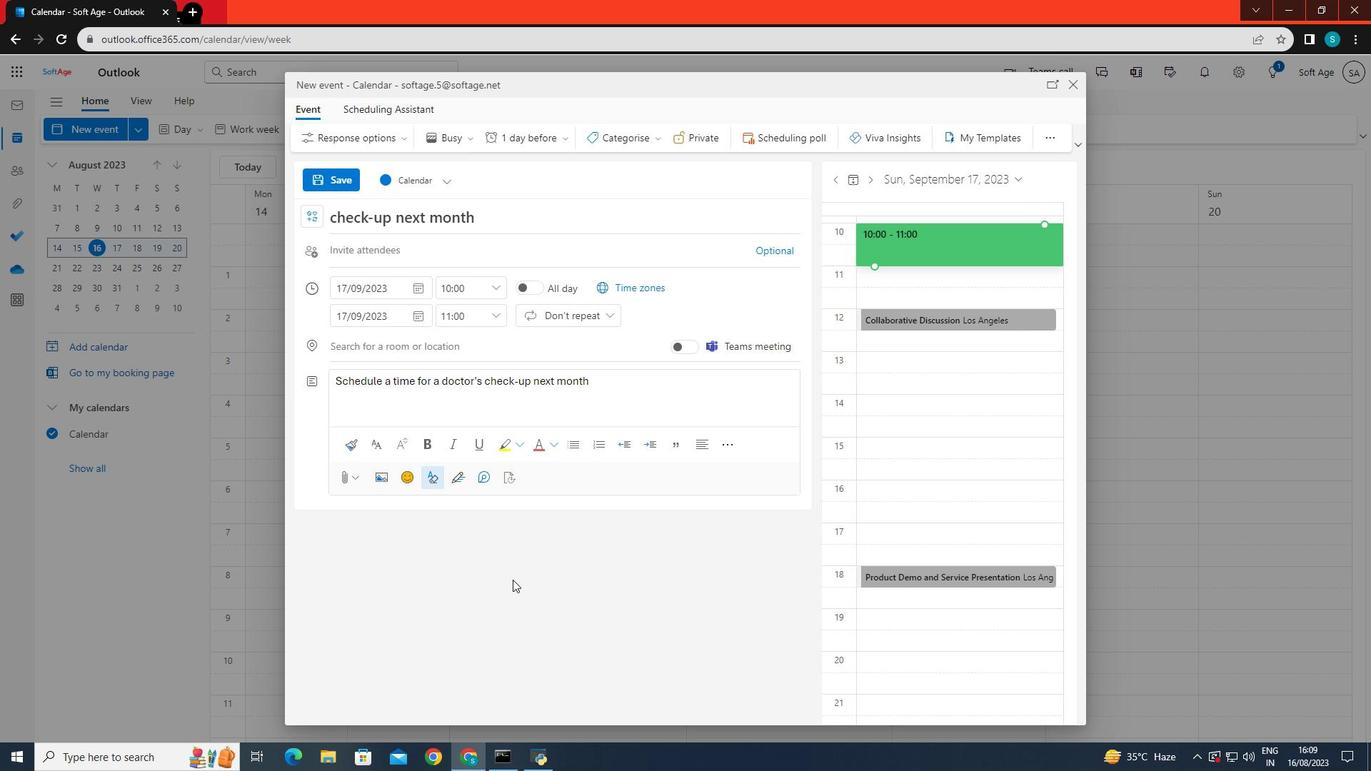 
Action: Mouse pressed left at (512, 579)
Screenshot: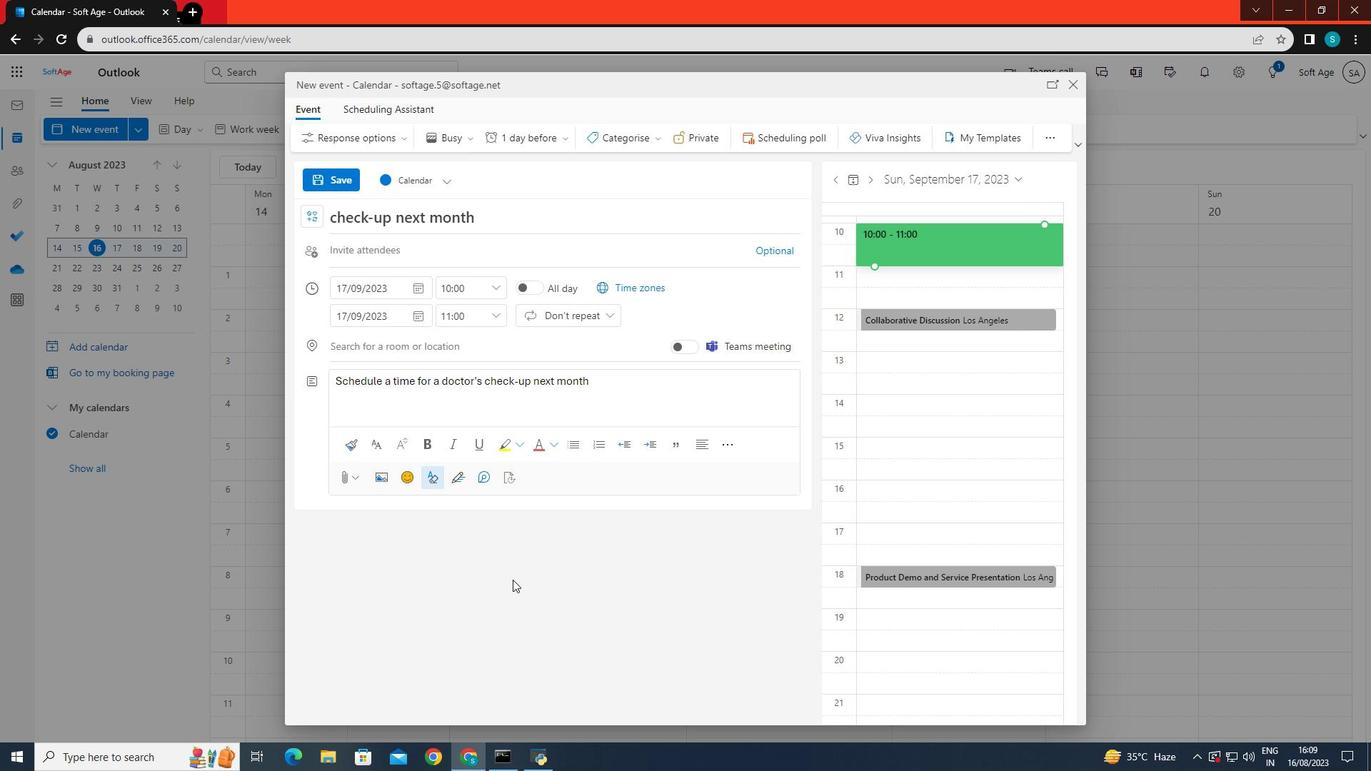 
Action: Mouse moved to (599, 357)
Screenshot: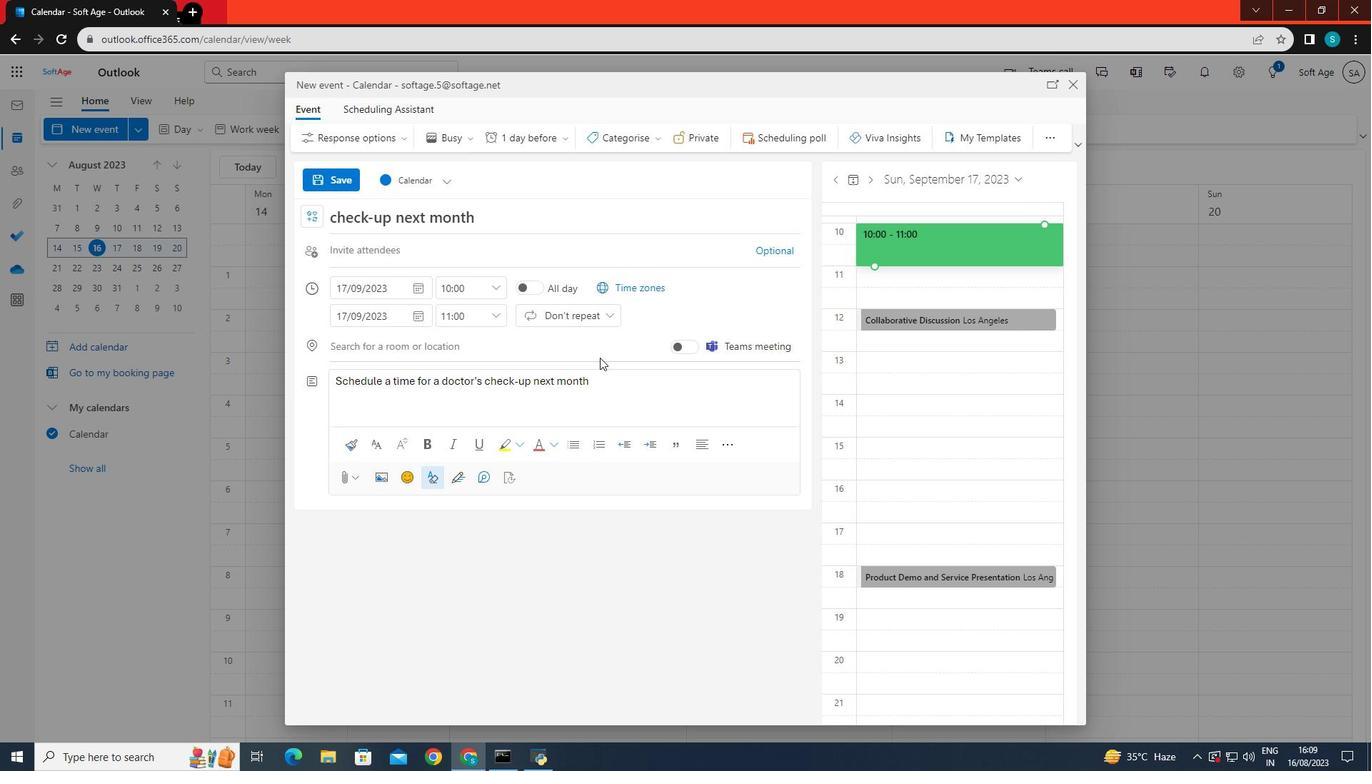 
Action: Mouse scrolled (599, 357) with delta (0, 0)
Screenshot: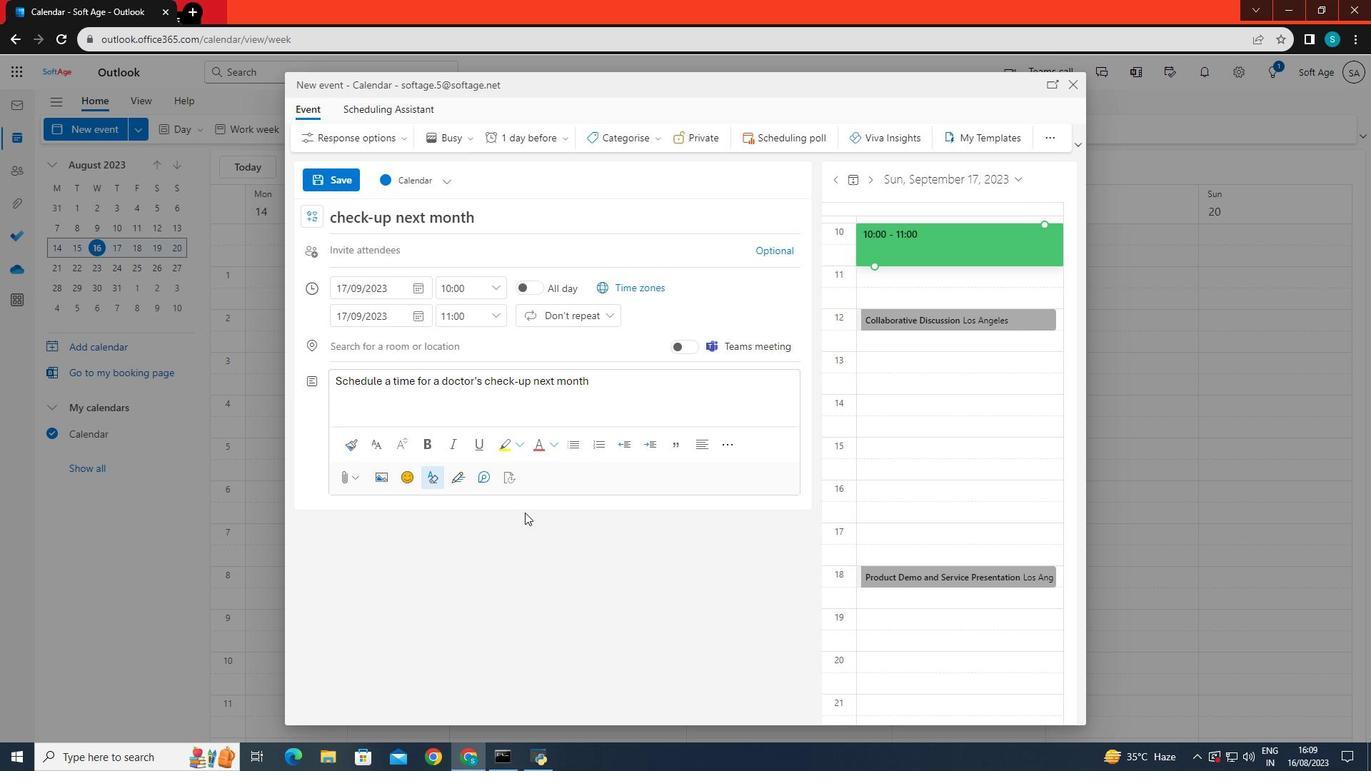 
Action: Mouse scrolled (599, 357) with delta (0, 0)
Screenshot: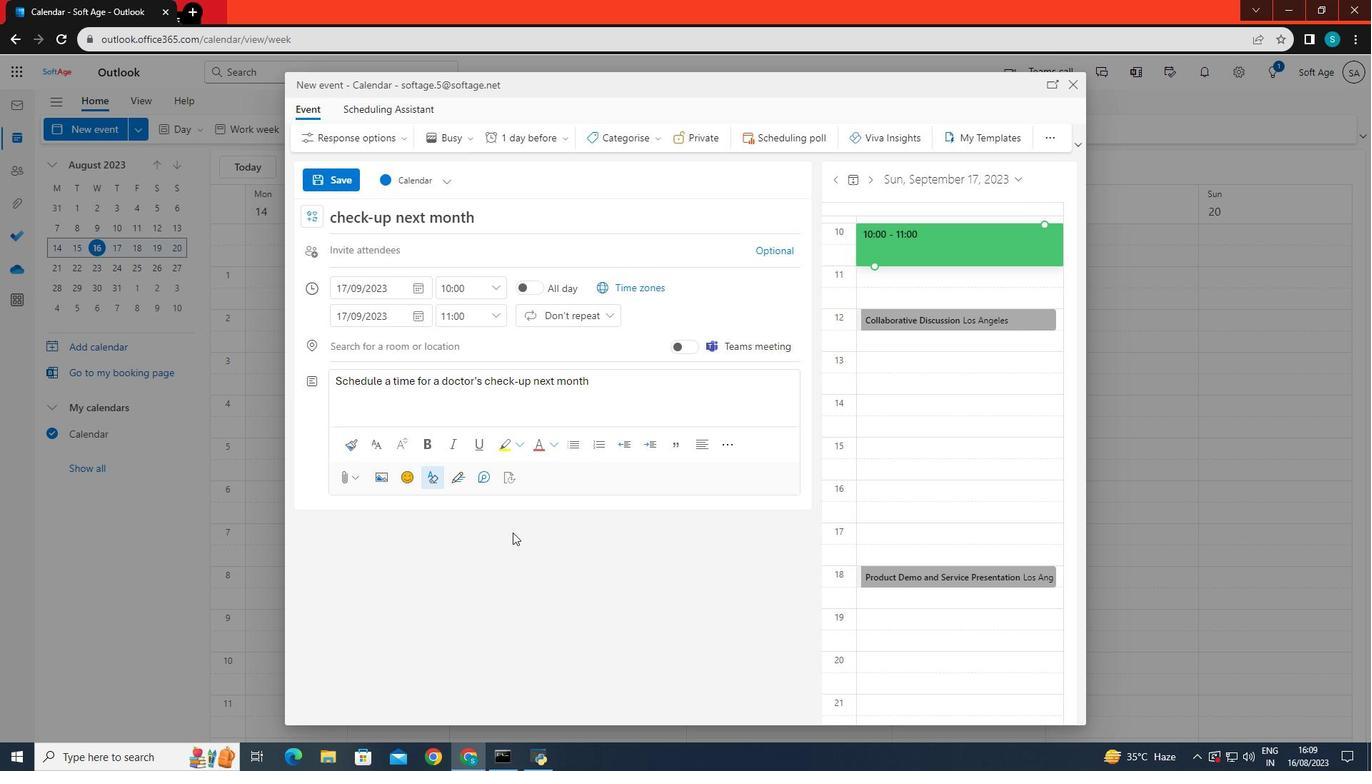 
Action: Mouse scrolled (599, 357) with delta (0, 0)
Screenshot: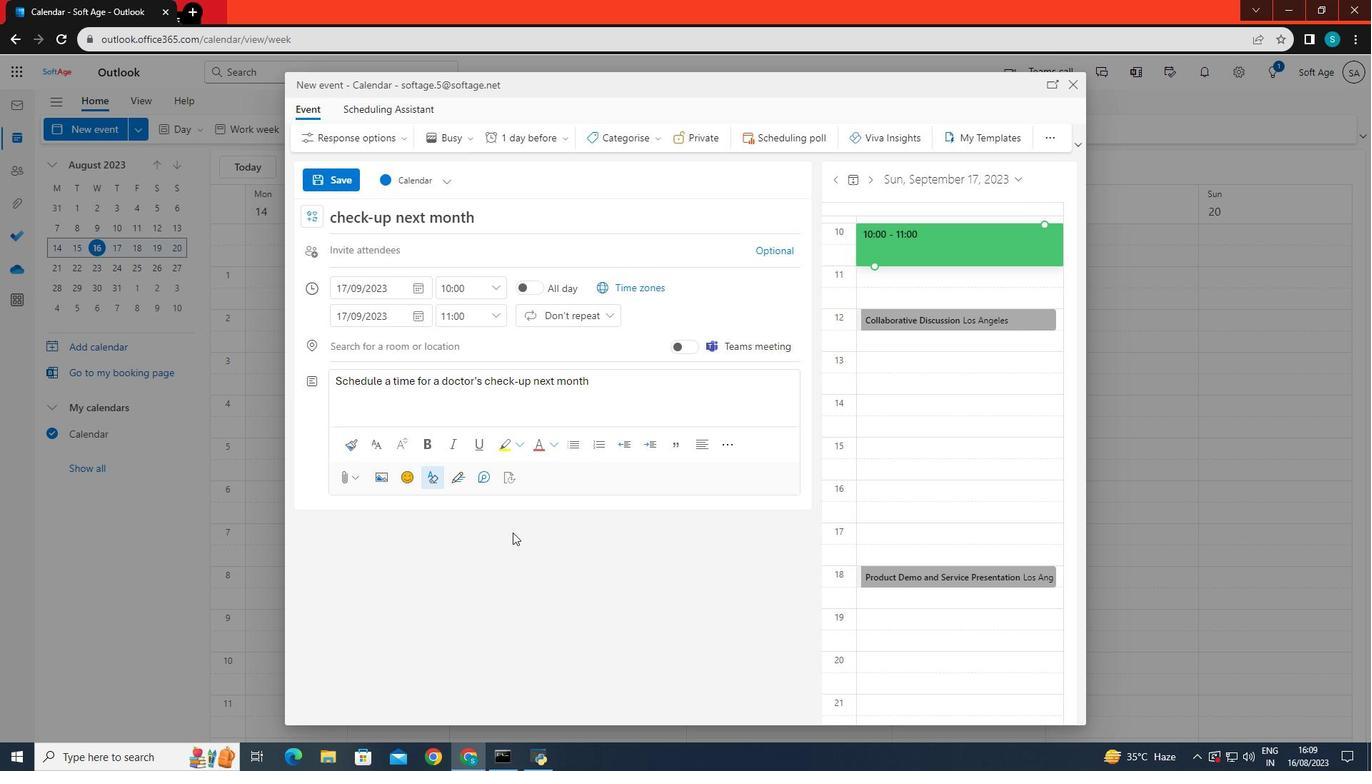 
Action: Mouse moved to (449, 427)
Screenshot: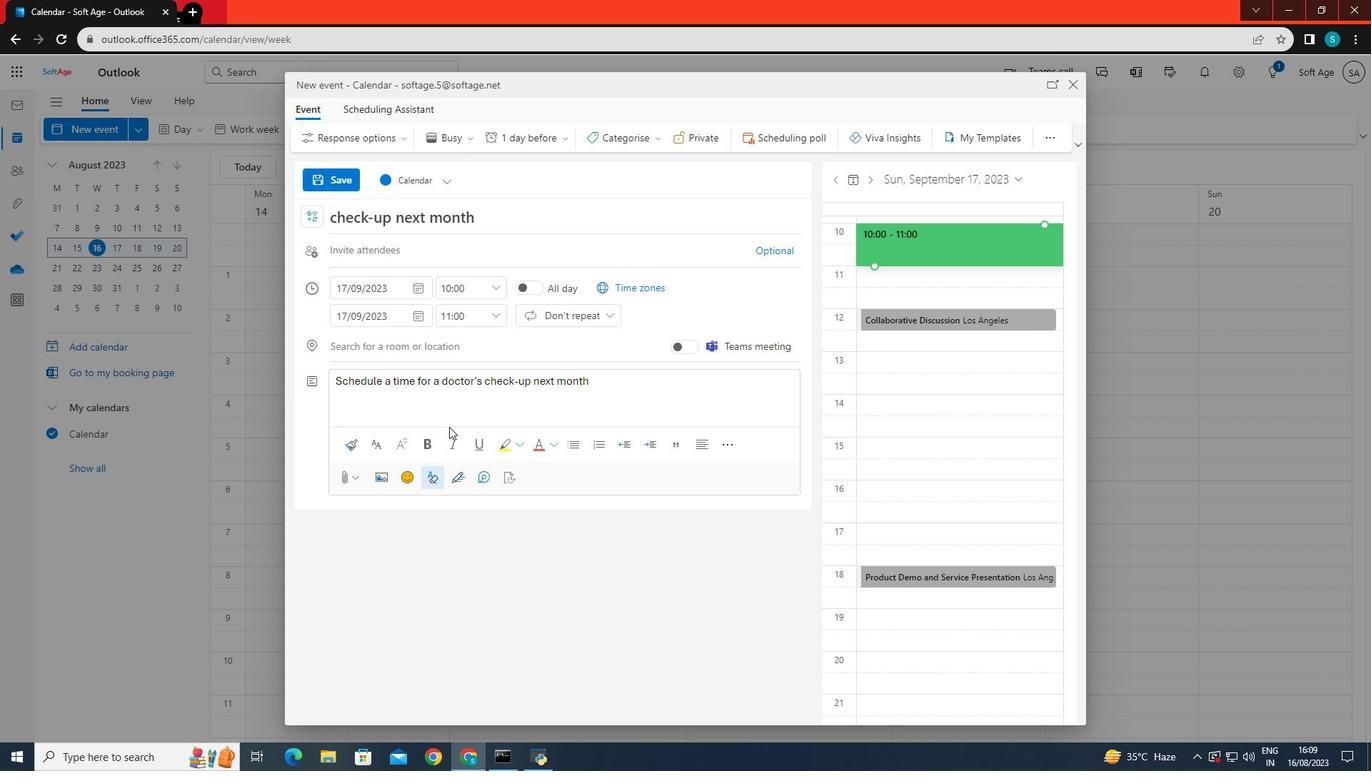
Action: Mouse scrolled (449, 427) with delta (0, 0)
Screenshot: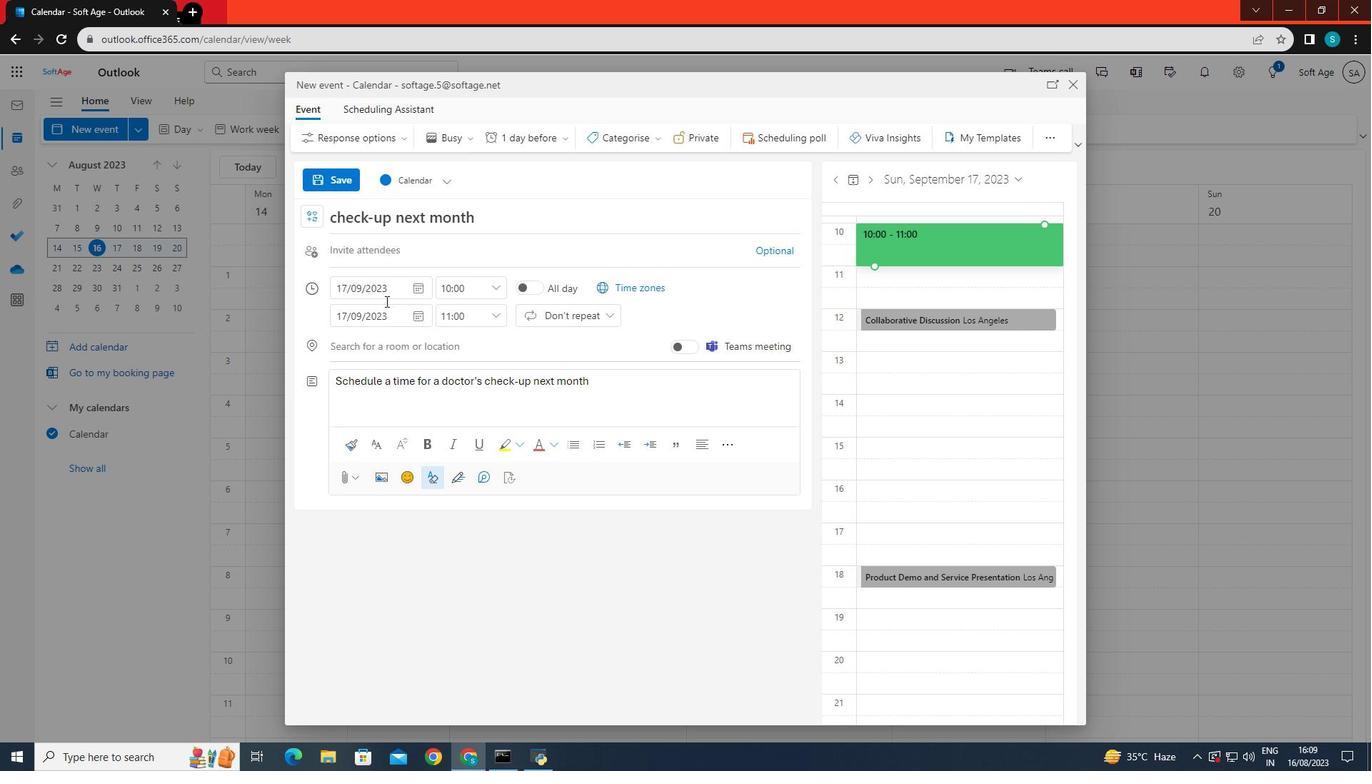 
Action: Mouse scrolled (449, 427) with delta (0, 0)
Screenshot: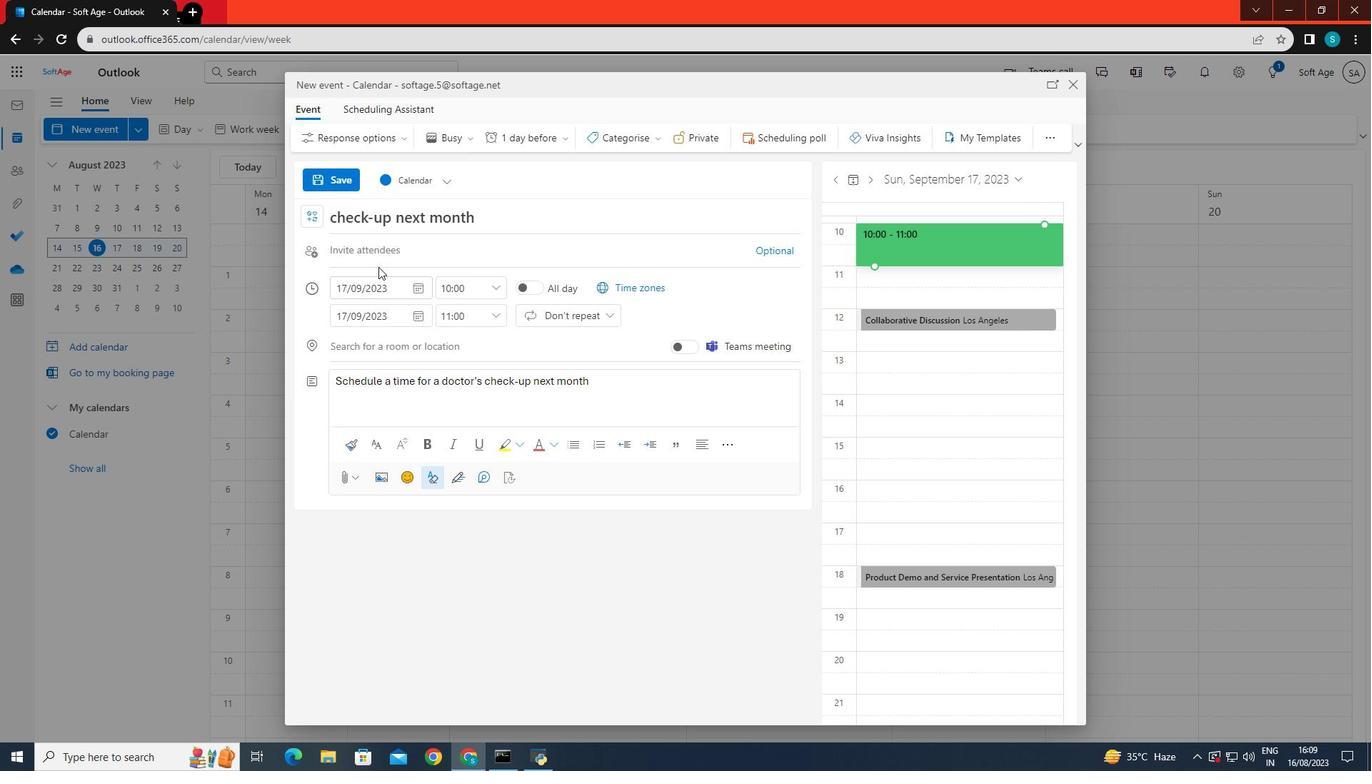 
Action: Mouse scrolled (449, 427) with delta (0, 0)
Screenshot: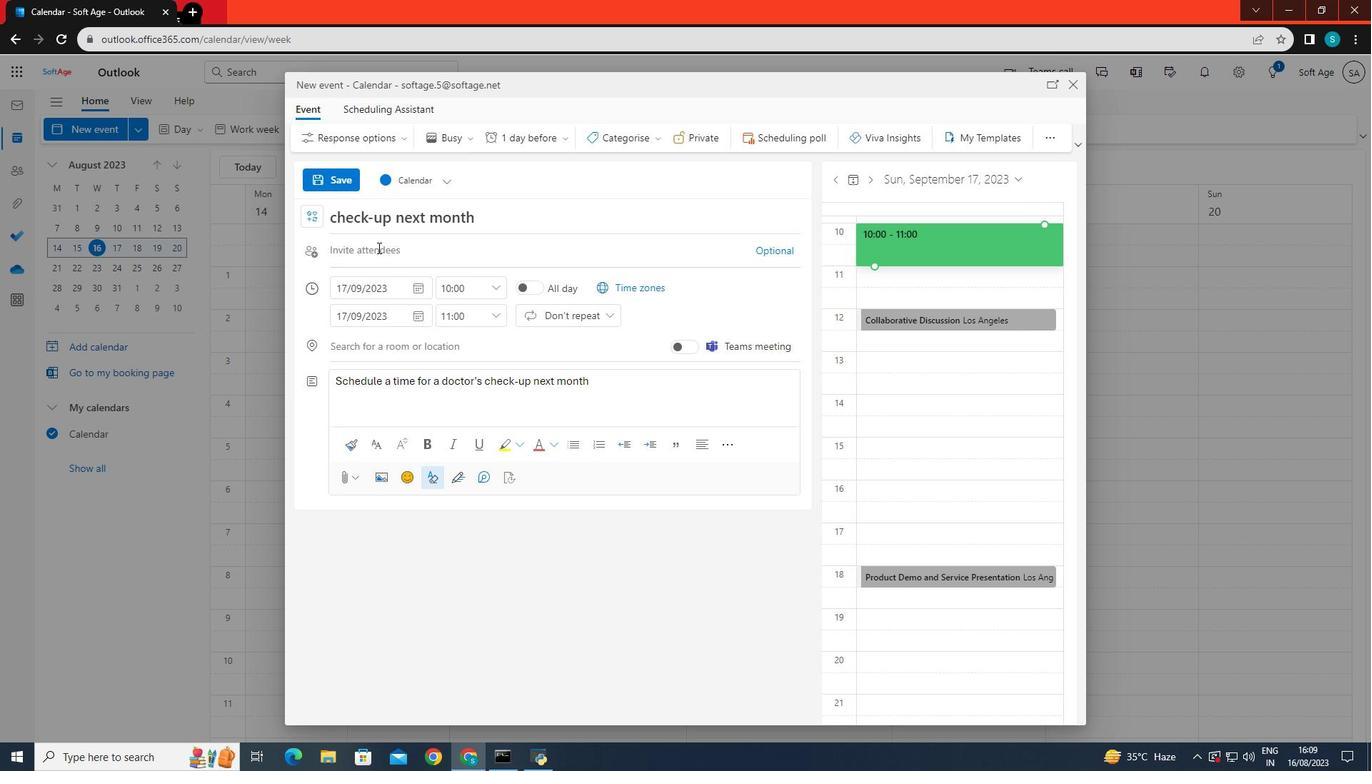 
Action: Mouse moved to (350, 175)
Screenshot: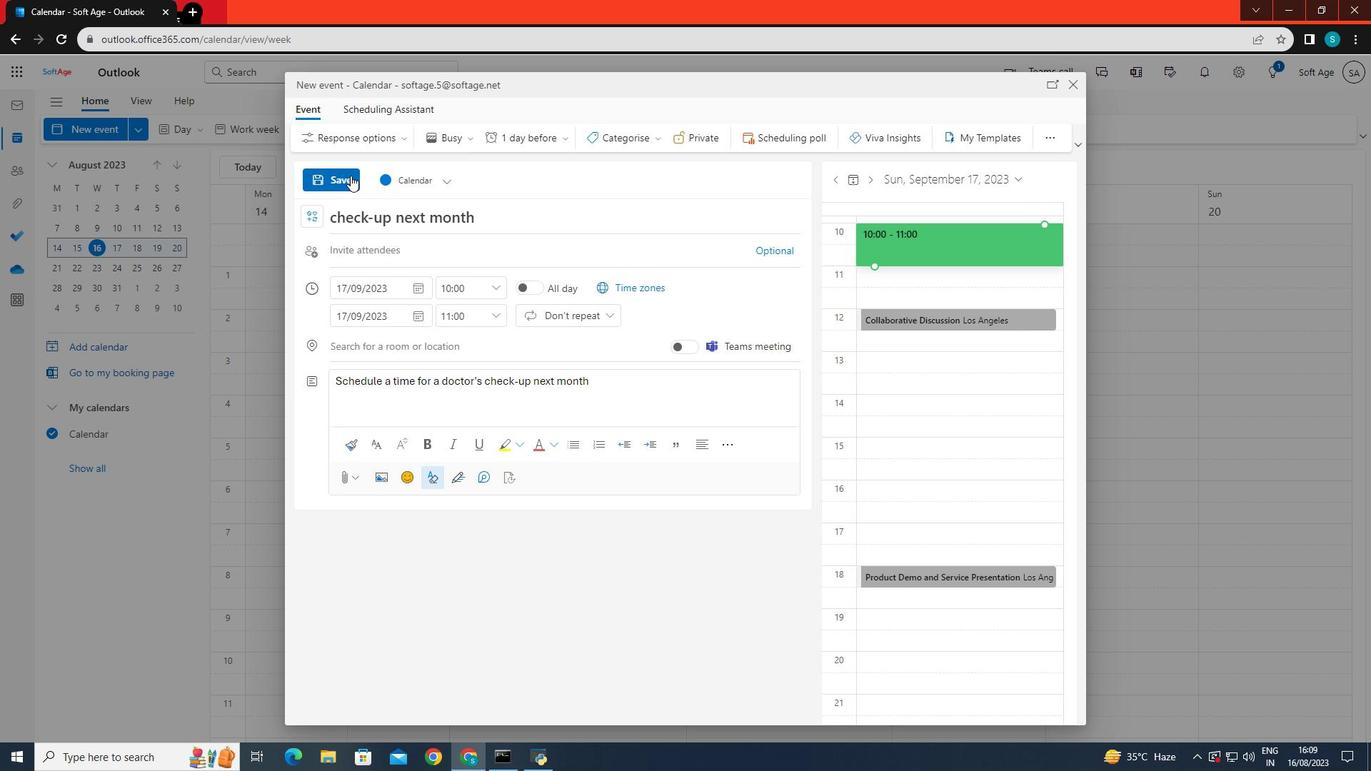 
Action: Mouse pressed left at (350, 175)
Screenshot: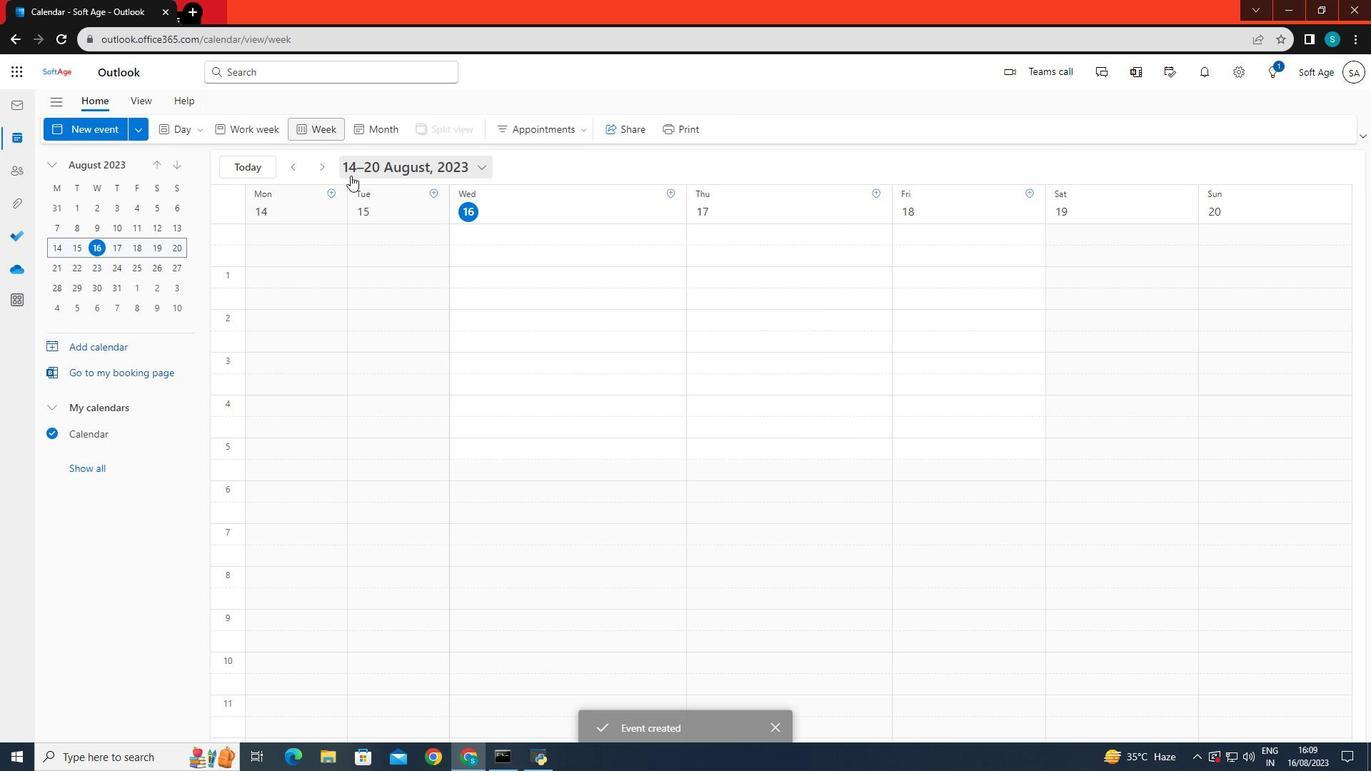 
Action: Mouse moved to (169, 540)
Screenshot: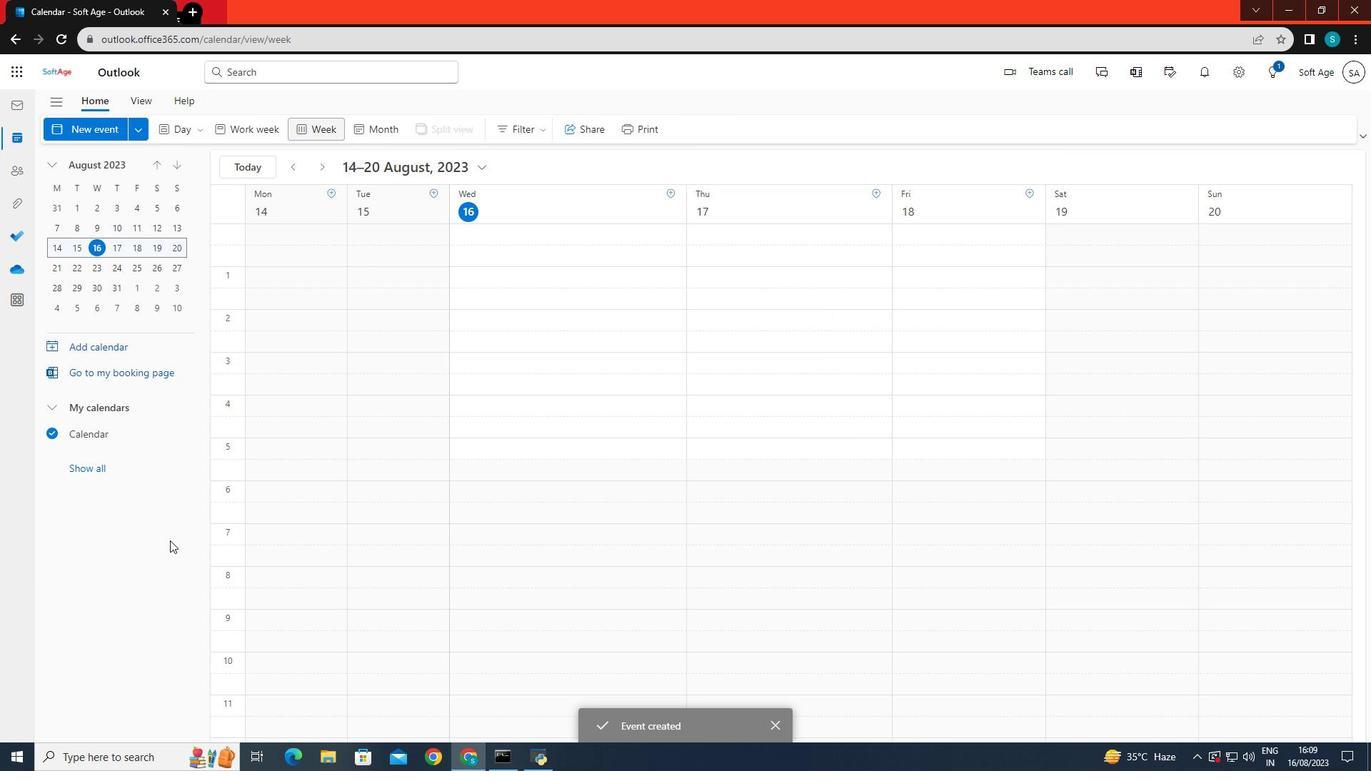 
